 Task: For heading Use Arial with Light dark cornflower blue 2 colour & bold.  font size for heading22,  'Change the font style of data to'Comfortaa and font size to 14,  Change the alignment of both headline & data to Align left In the sheet  auditingDailySales_Analysis
Action: Mouse moved to (275, 141)
Screenshot: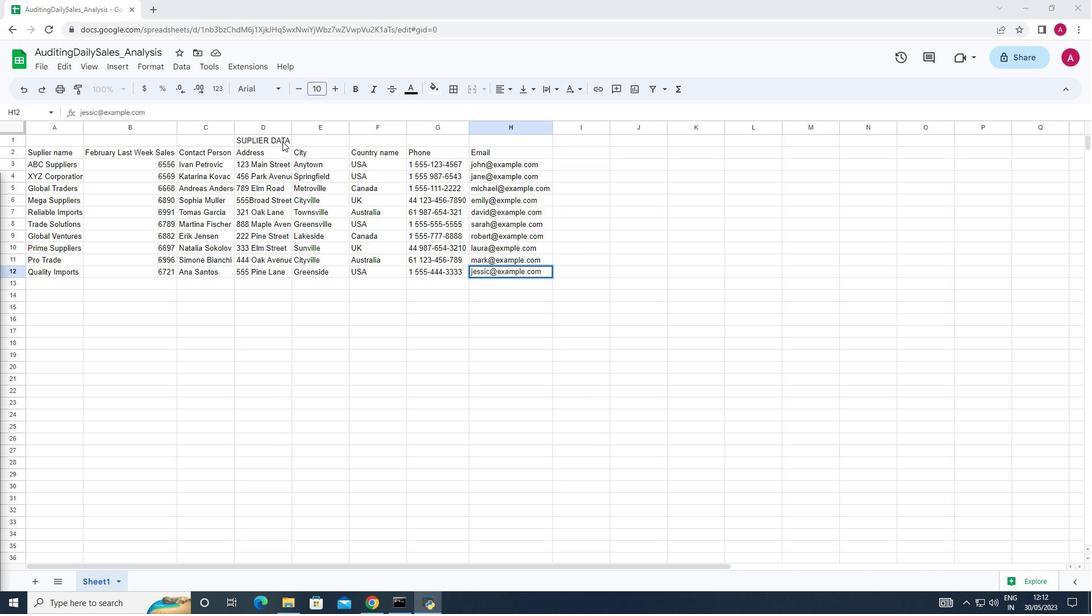 
Action: Mouse pressed left at (275, 141)
Screenshot: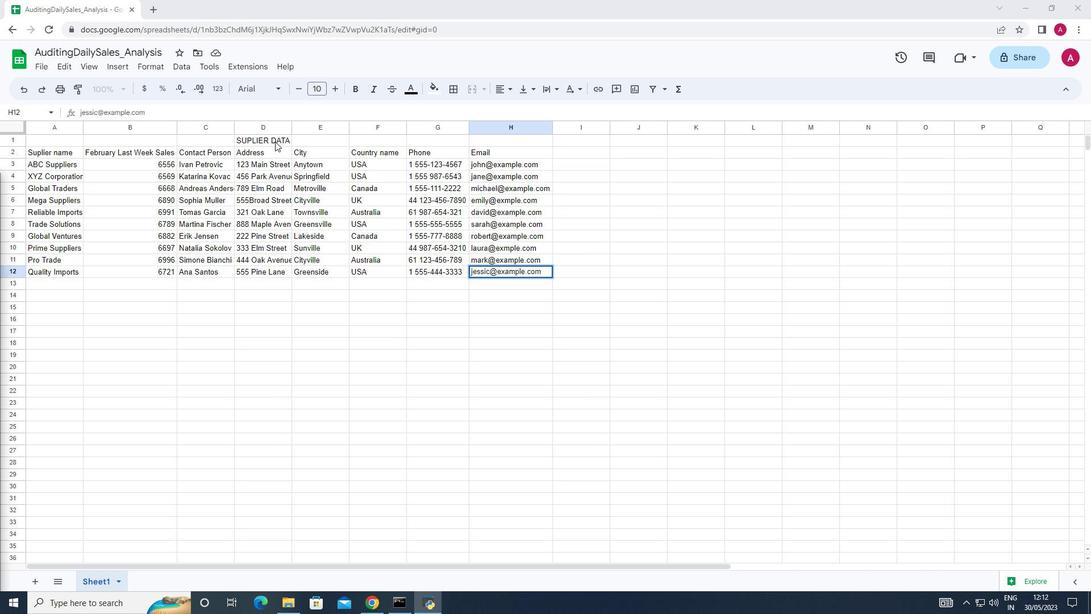 
Action: Mouse moved to (277, 85)
Screenshot: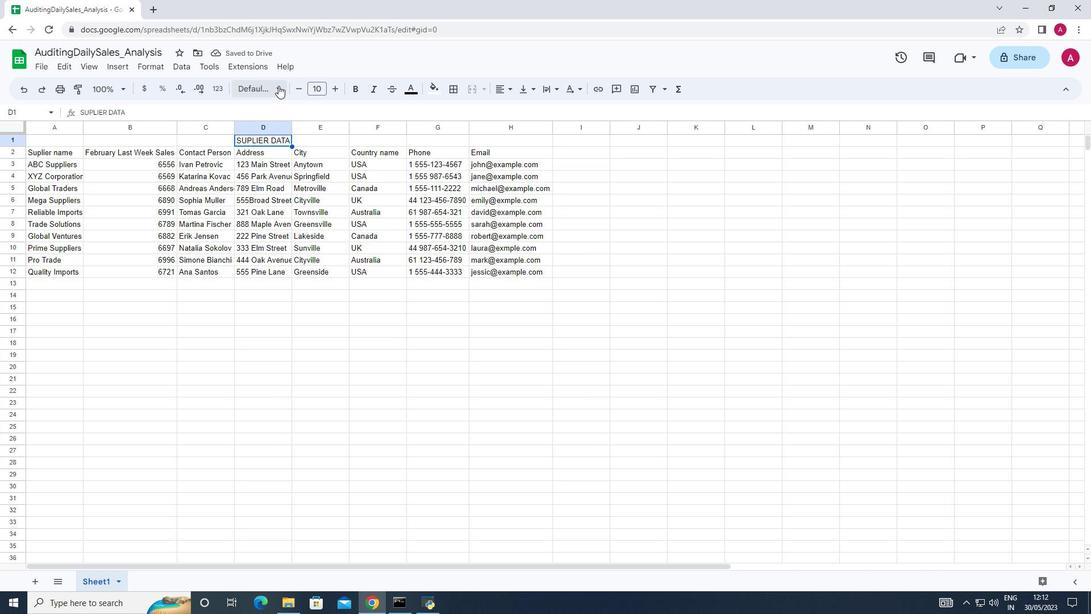 
Action: Mouse pressed left at (277, 85)
Screenshot: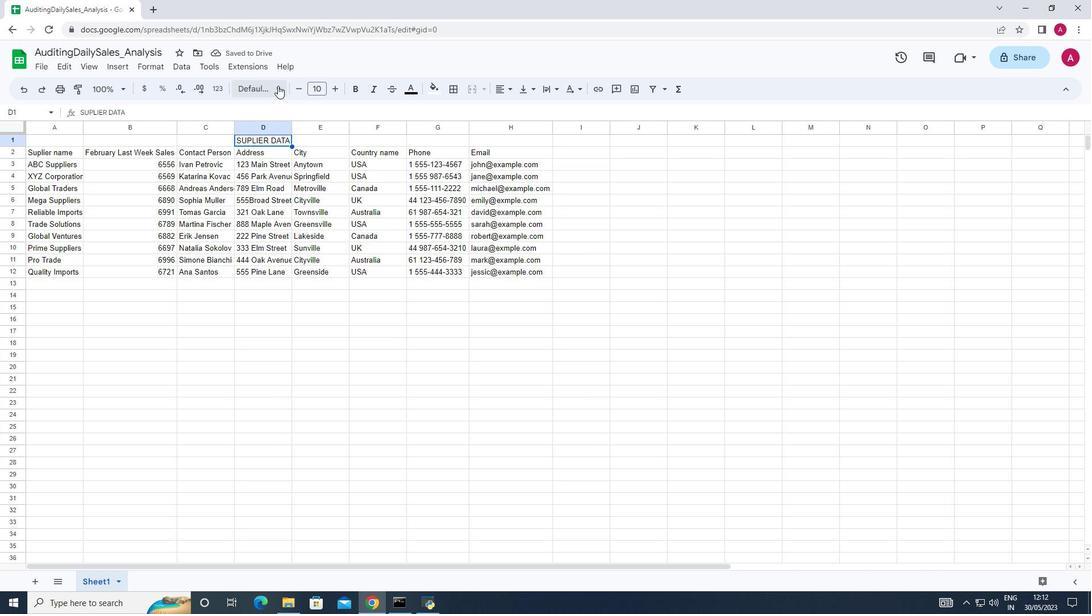 
Action: Mouse moved to (265, 299)
Screenshot: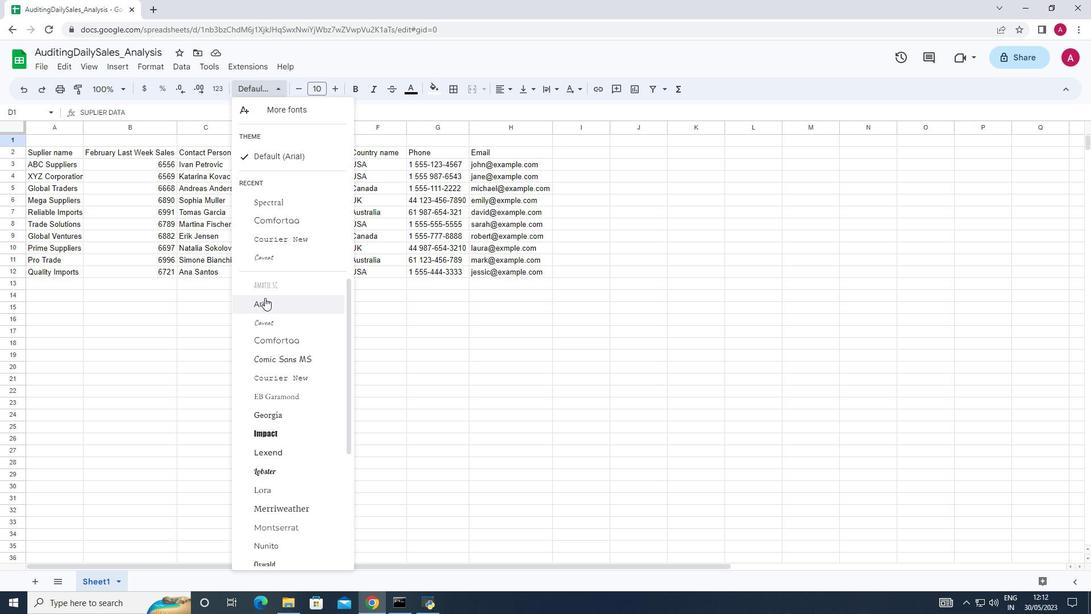 
Action: Mouse pressed left at (265, 299)
Screenshot: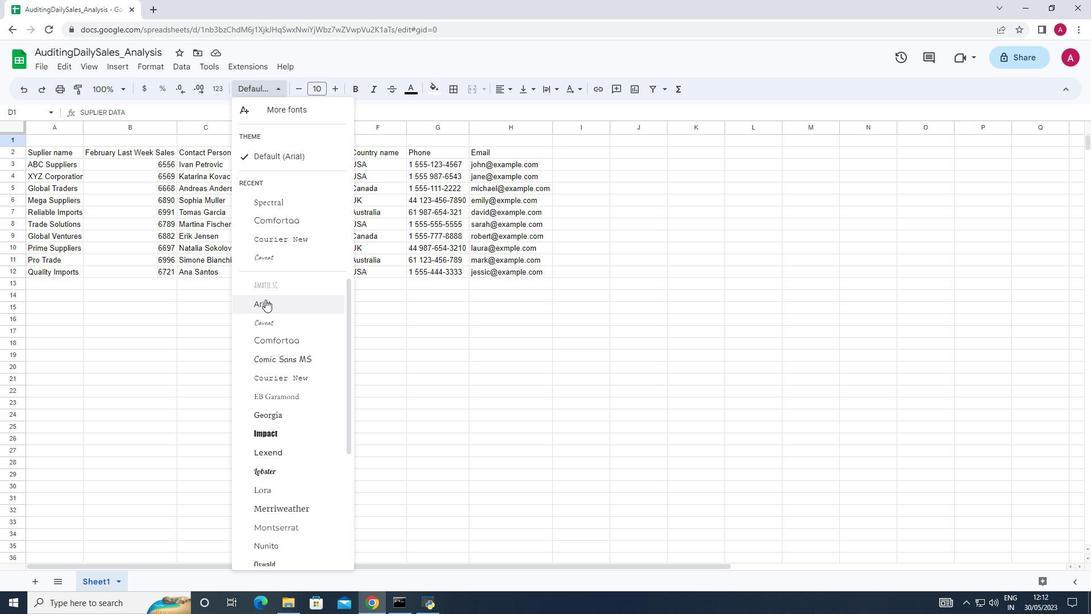 
Action: Mouse moved to (437, 88)
Screenshot: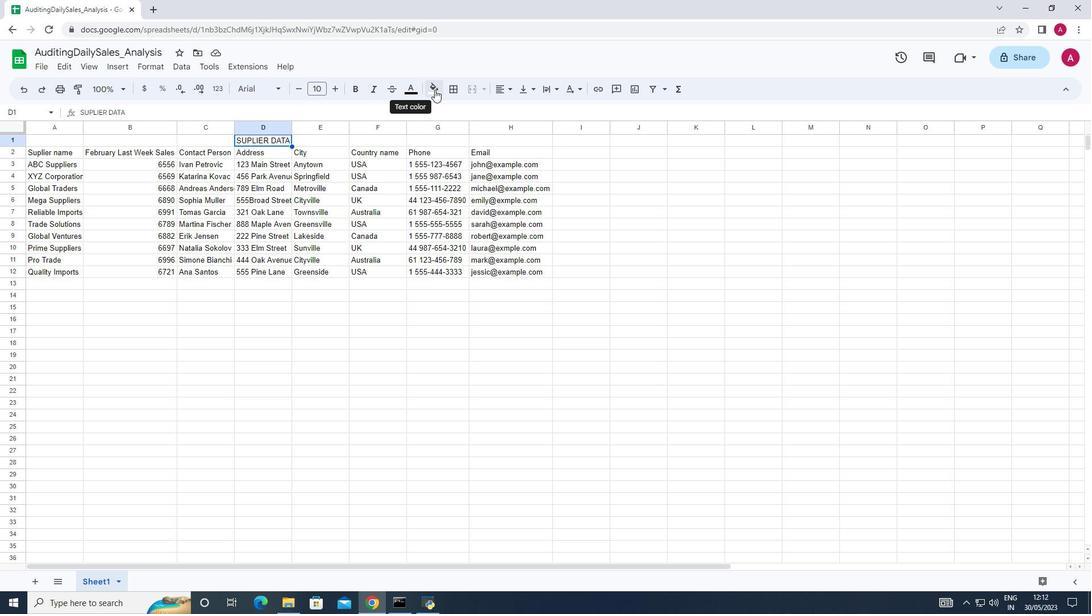 
Action: Mouse pressed left at (437, 88)
Screenshot: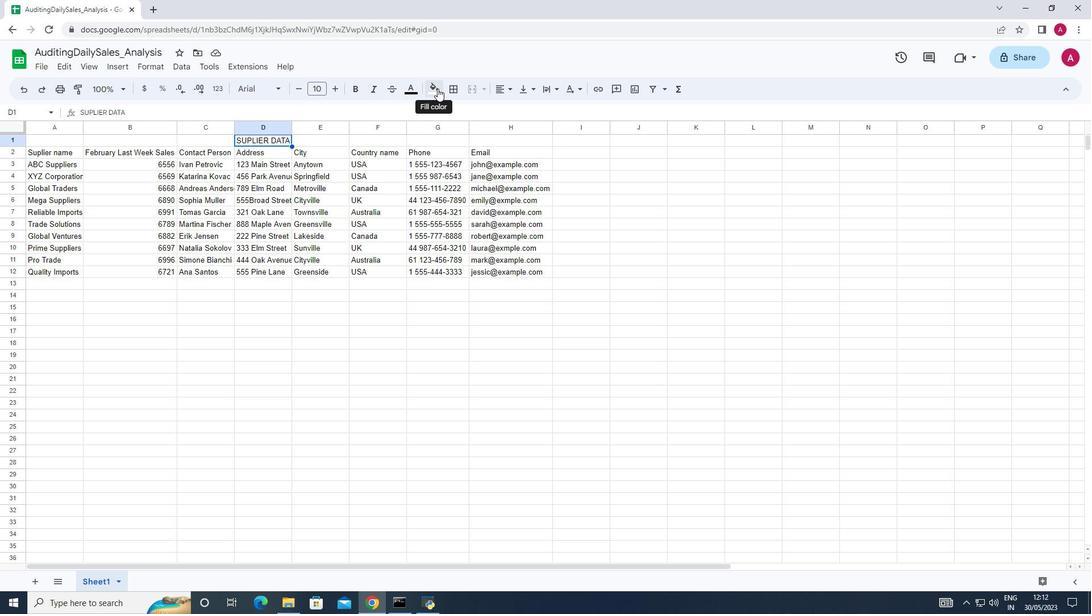 
Action: Mouse moved to (512, 202)
Screenshot: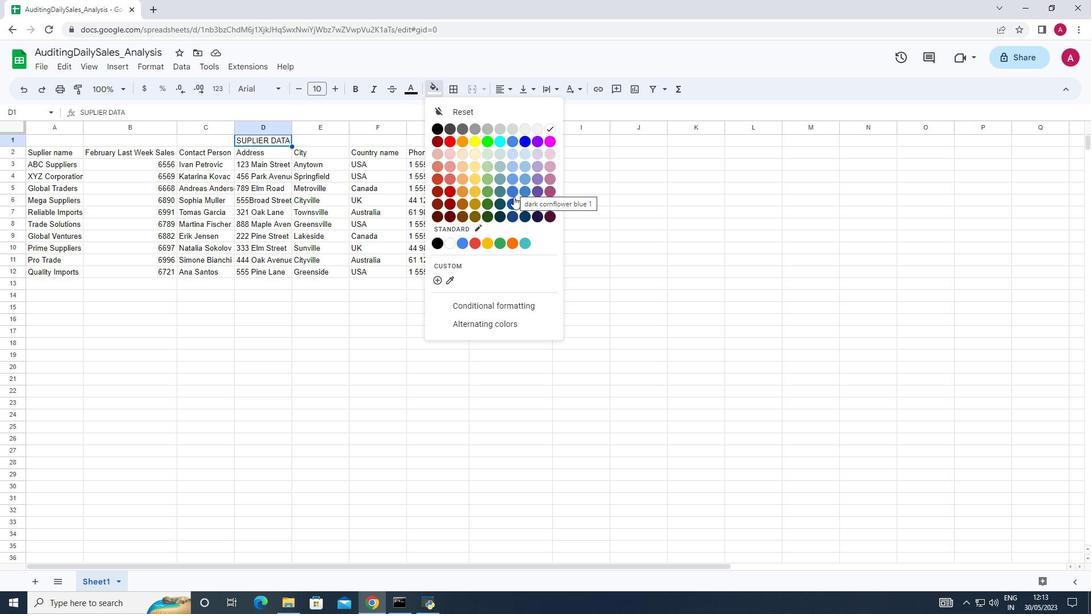 
Action: Mouse pressed left at (512, 202)
Screenshot: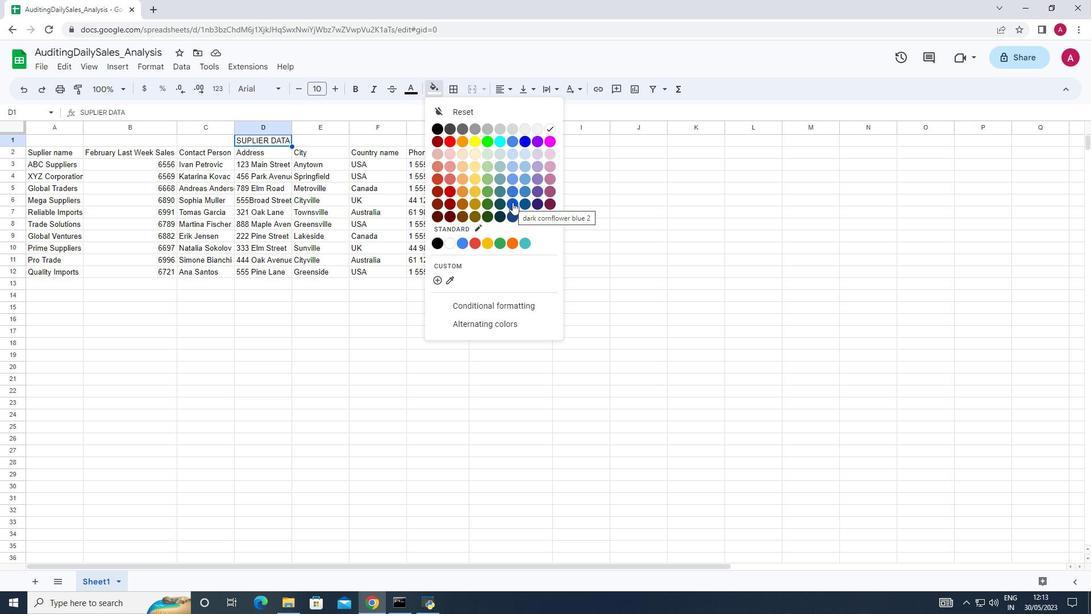 
Action: Mouse moved to (356, 89)
Screenshot: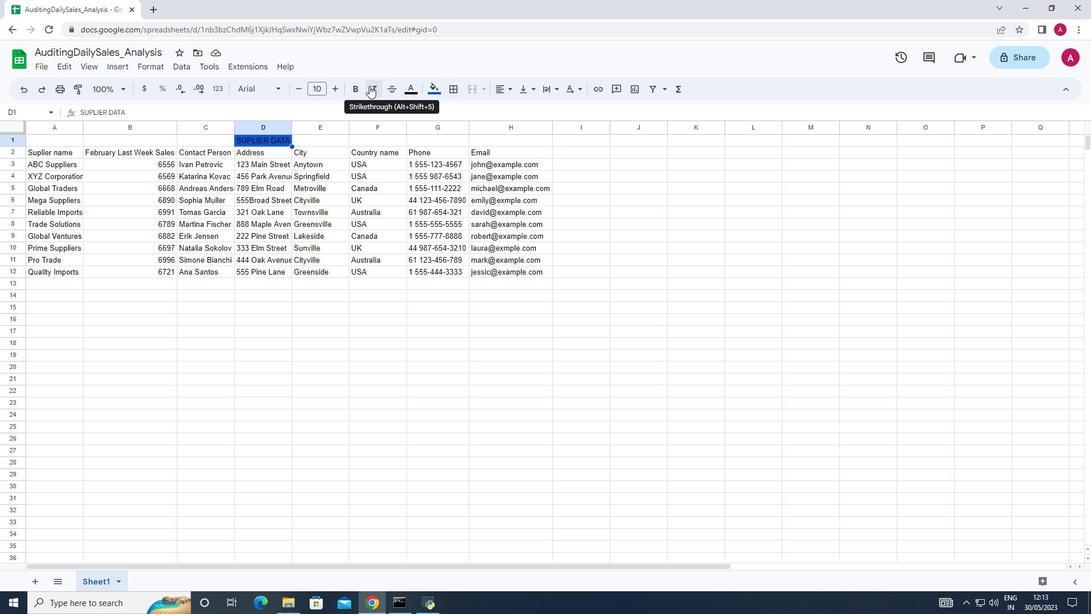 
Action: Mouse pressed left at (356, 89)
Screenshot: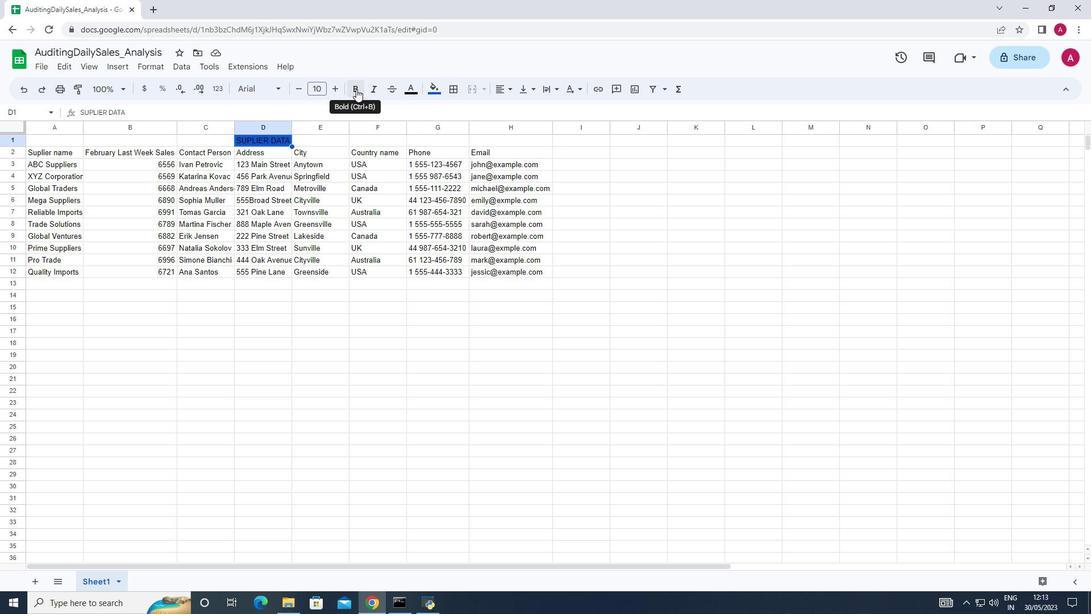 
Action: Mouse moved to (332, 86)
Screenshot: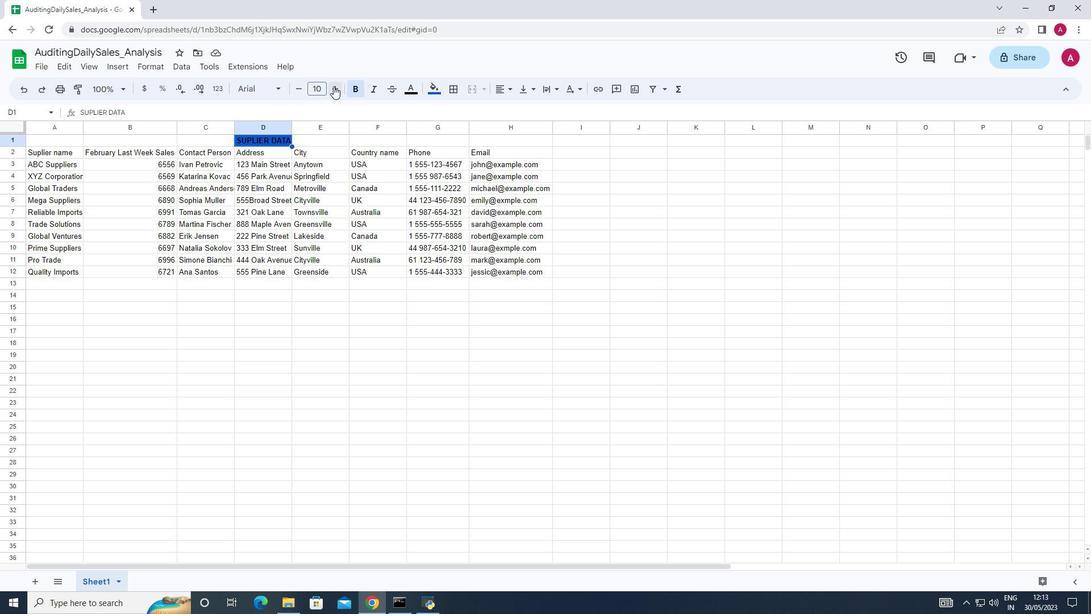 
Action: Mouse pressed left at (332, 86)
Screenshot: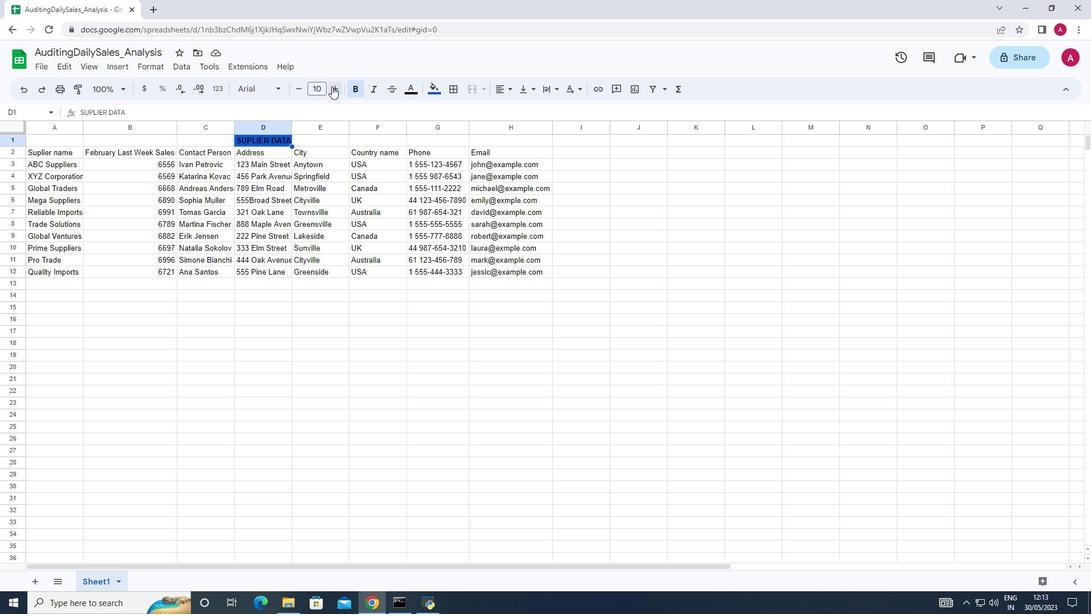 
Action: Mouse pressed left at (332, 86)
Screenshot: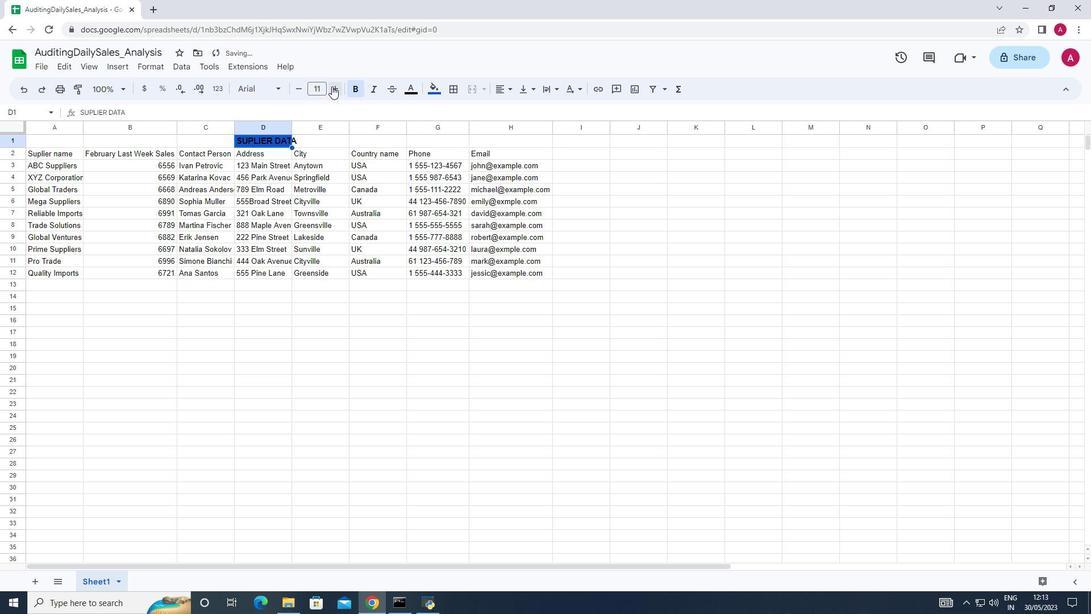
Action: Mouse pressed left at (332, 86)
Screenshot: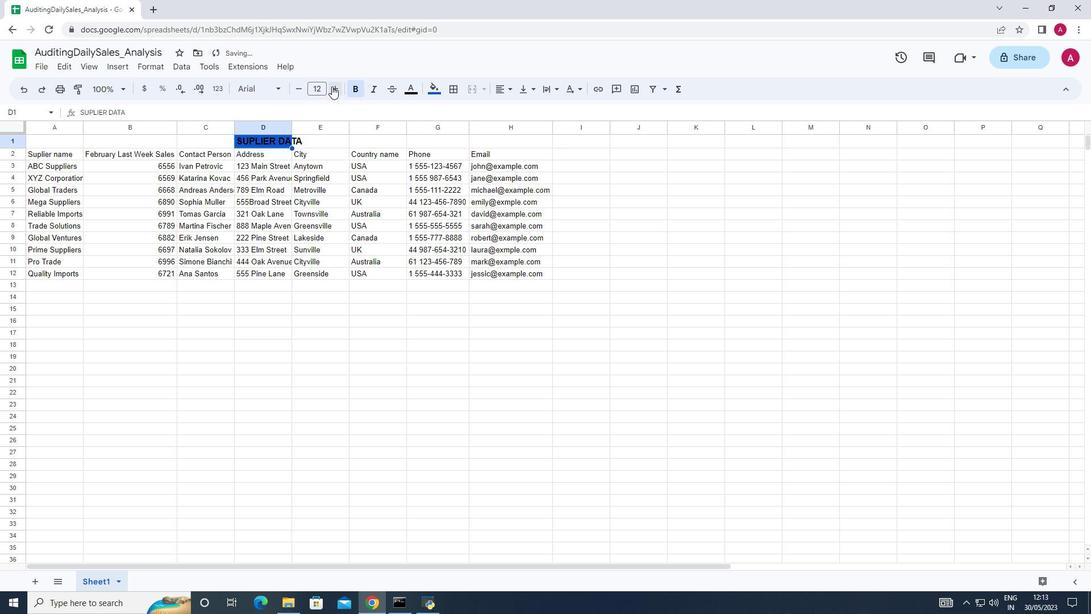 
Action: Mouse pressed left at (332, 86)
Screenshot: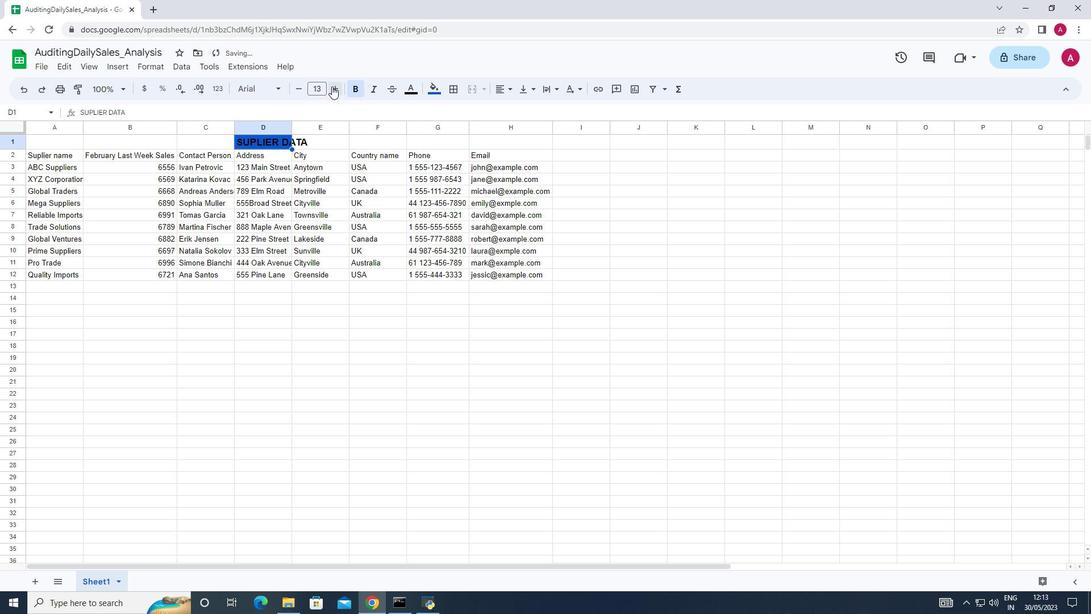 
Action: Mouse pressed left at (332, 86)
Screenshot: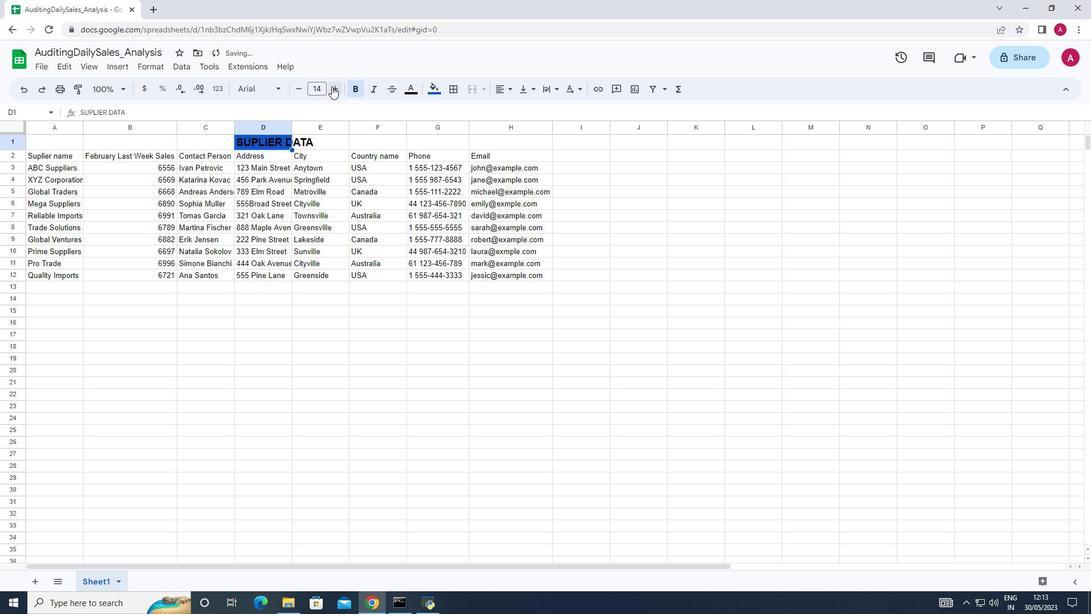 
Action: Mouse pressed left at (332, 86)
Screenshot: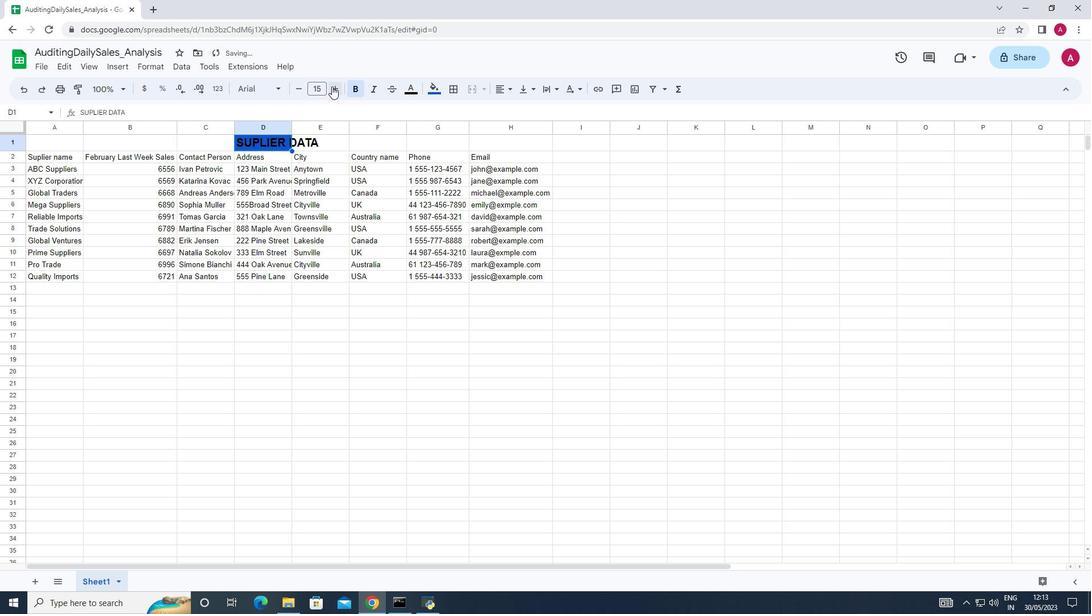 
Action: Mouse pressed left at (332, 86)
Screenshot: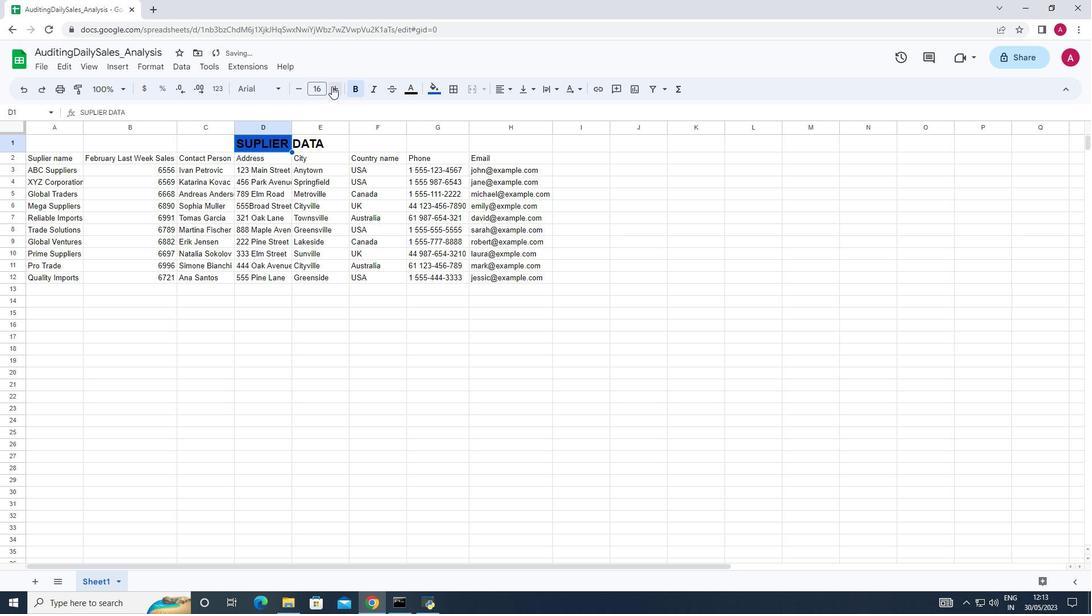 
Action: Mouse pressed left at (332, 86)
Screenshot: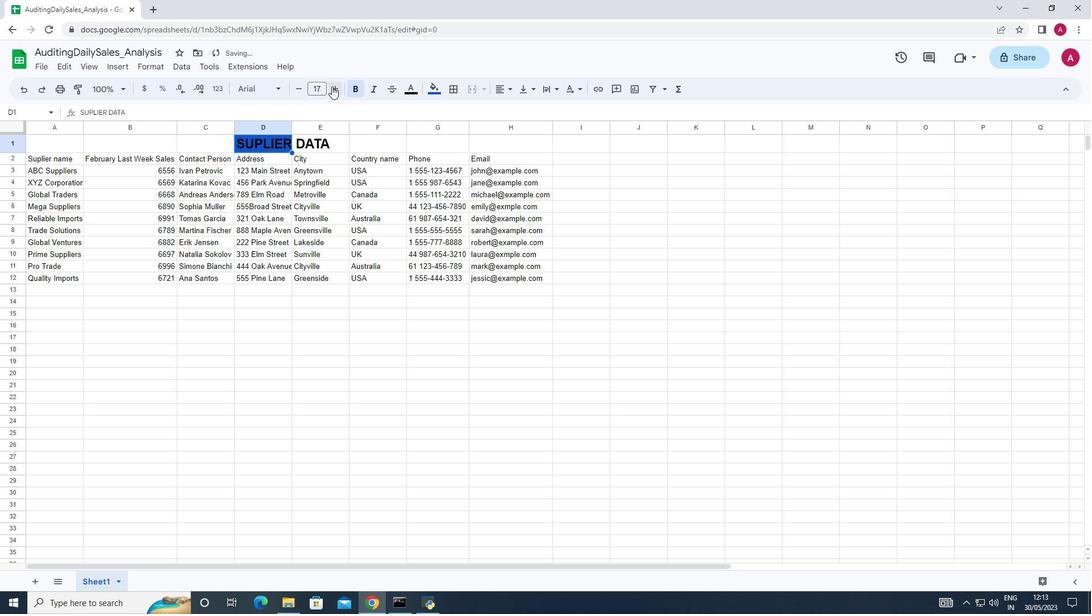 
Action: Mouse pressed left at (332, 86)
Screenshot: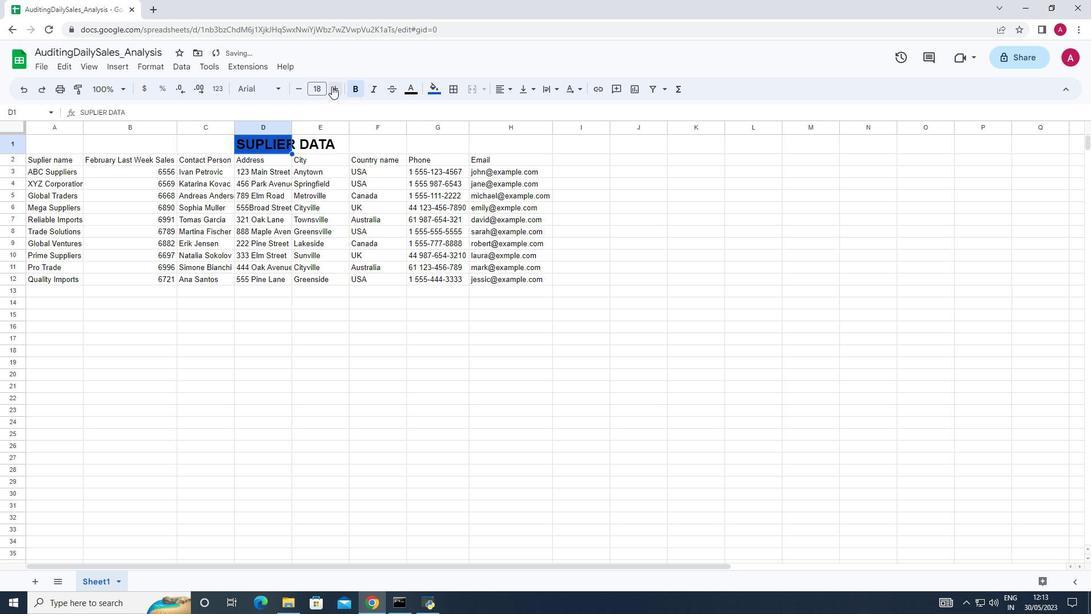 
Action: Mouse pressed left at (332, 86)
Screenshot: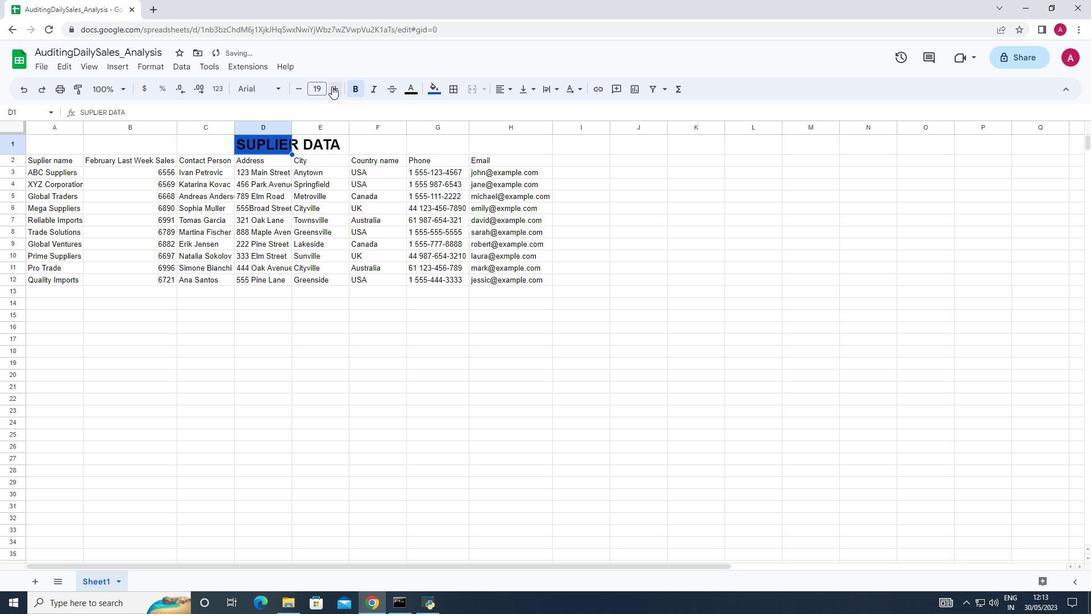 
Action: Mouse pressed left at (332, 86)
Screenshot: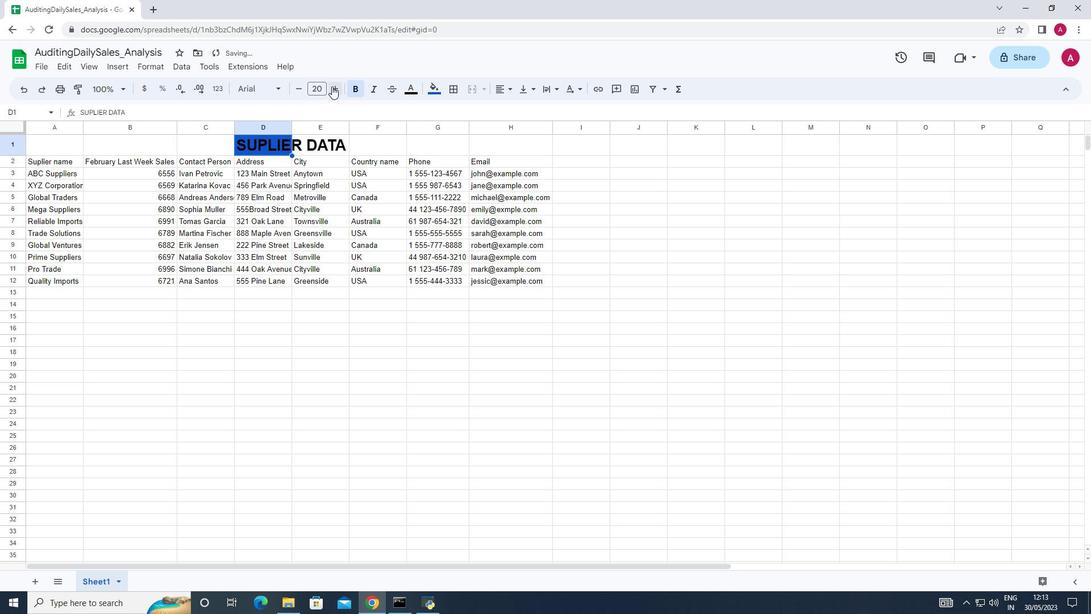
Action: Mouse pressed left at (332, 86)
Screenshot: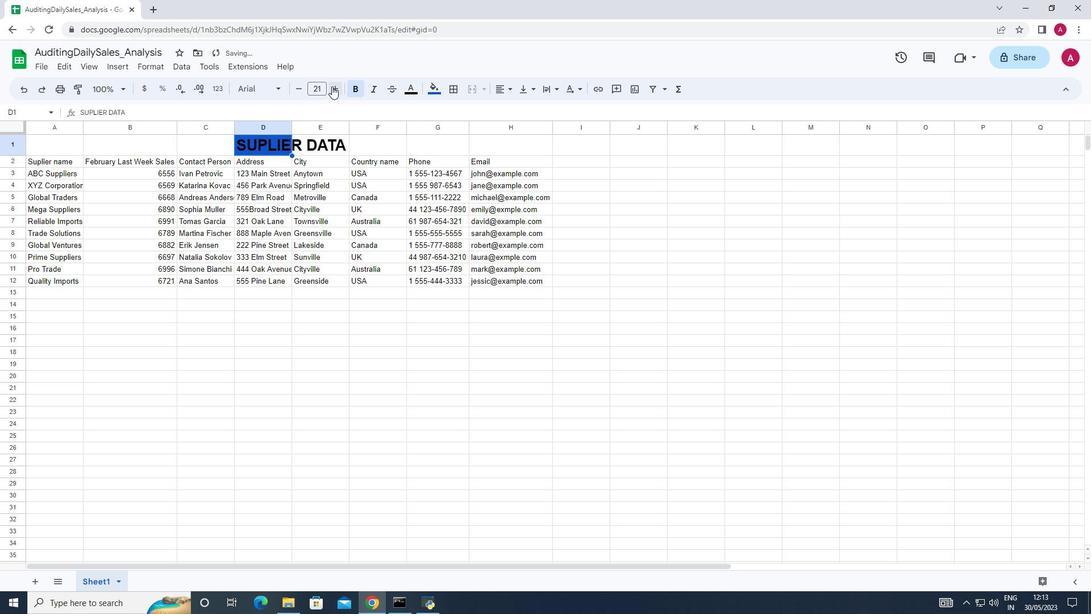 
Action: Mouse moved to (293, 124)
Screenshot: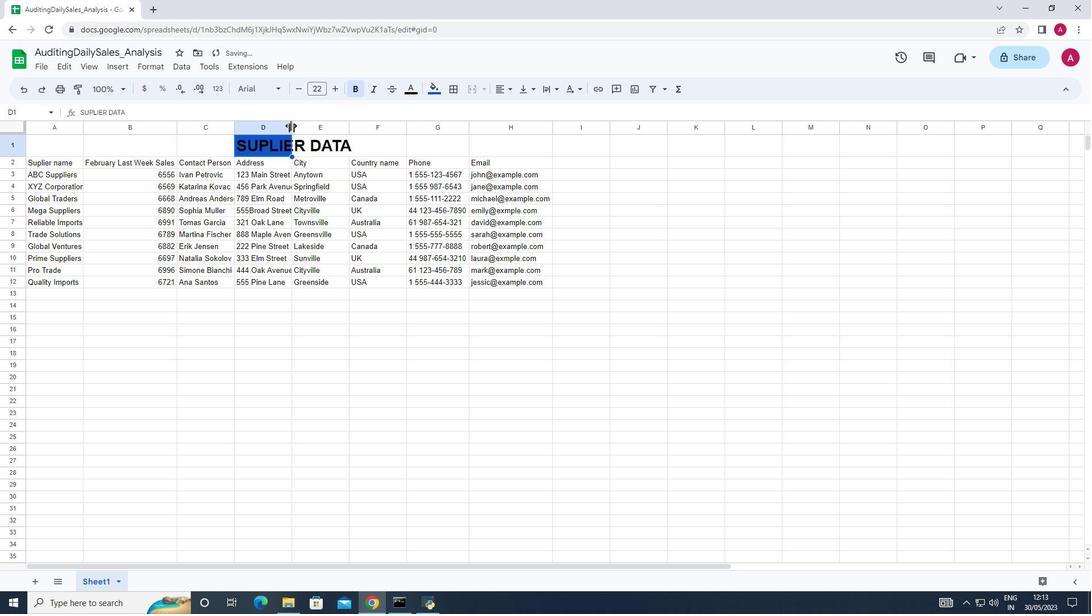 
Action: Mouse pressed left at (293, 124)
Screenshot: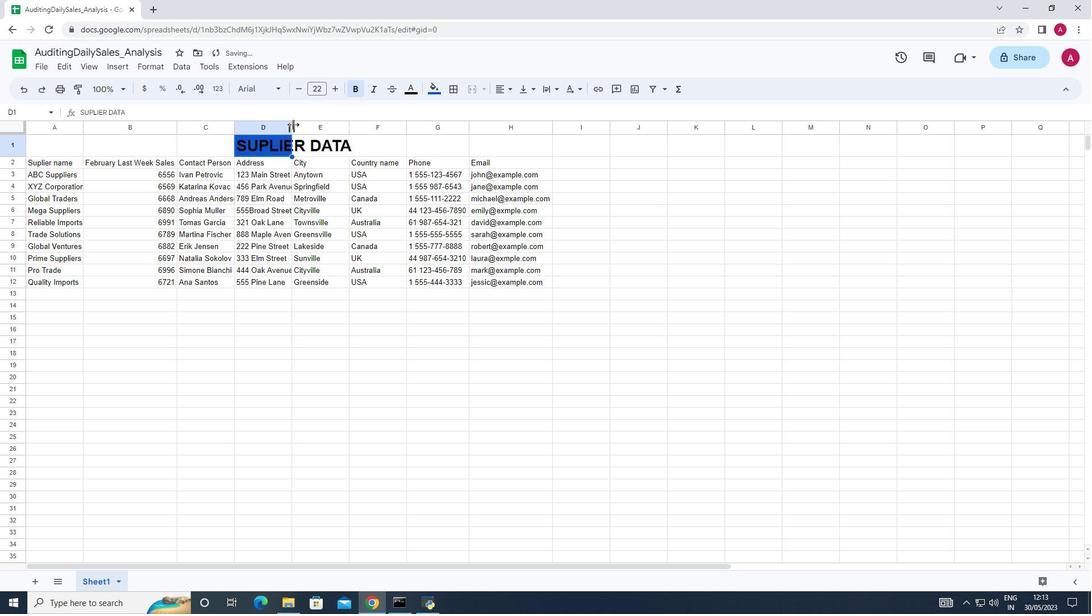 
Action: Mouse pressed left at (293, 124)
Screenshot: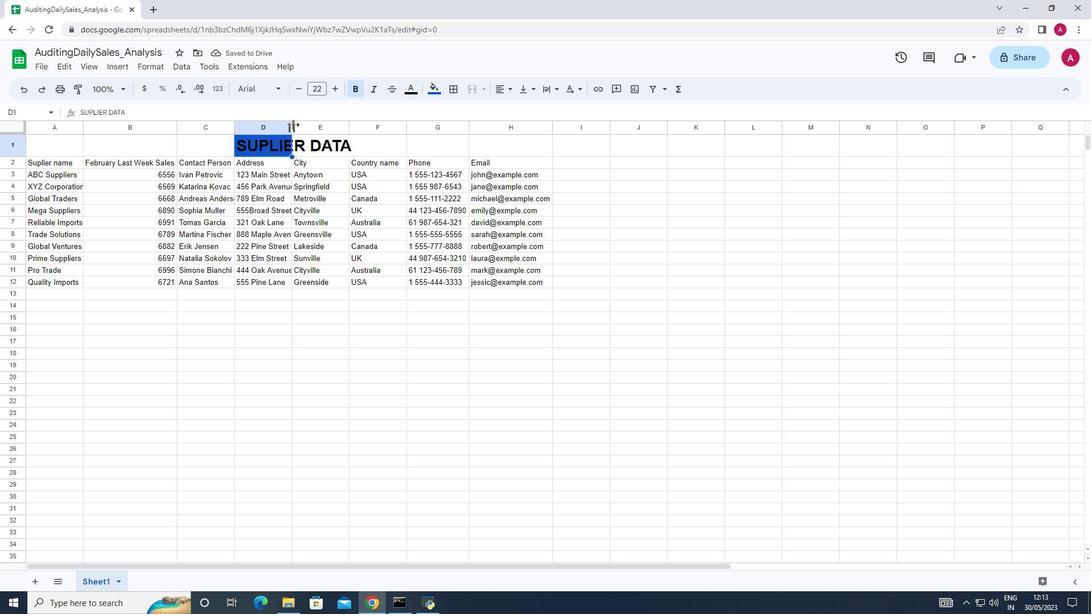
Action: Mouse moved to (283, 318)
Screenshot: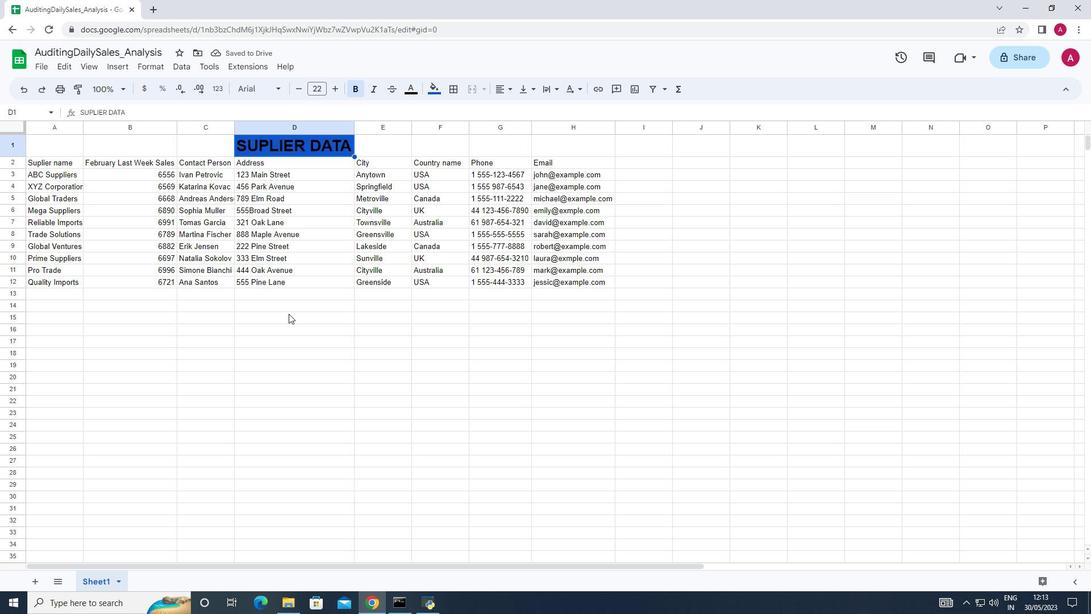 
Action: Mouse pressed left at (283, 318)
Screenshot: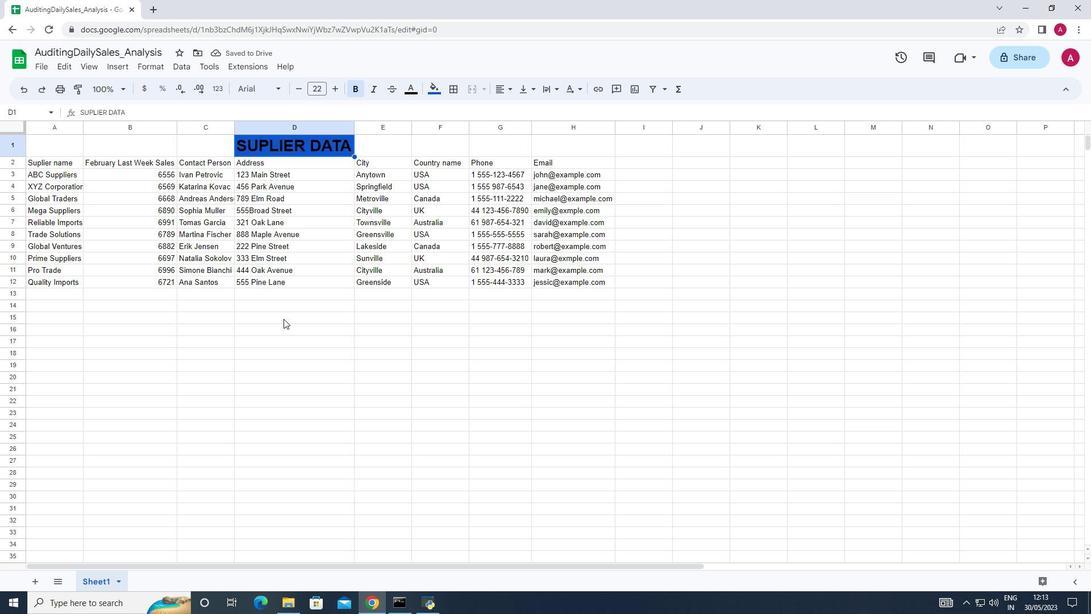 
Action: Mouse moved to (35, 160)
Screenshot: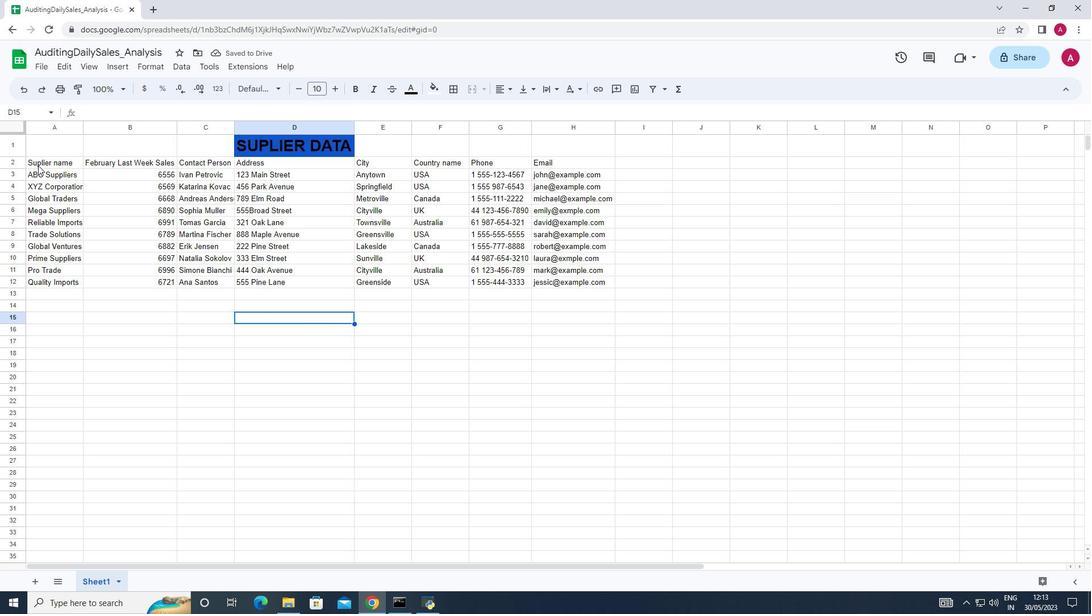 
Action: Mouse pressed left at (35, 160)
Screenshot: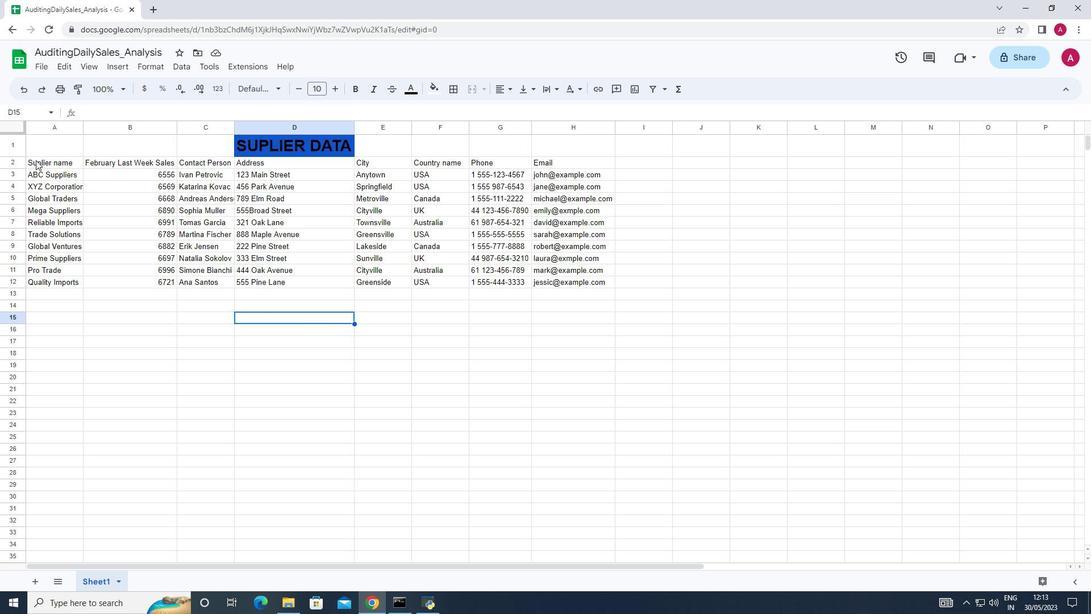 
Action: Mouse moved to (279, 87)
Screenshot: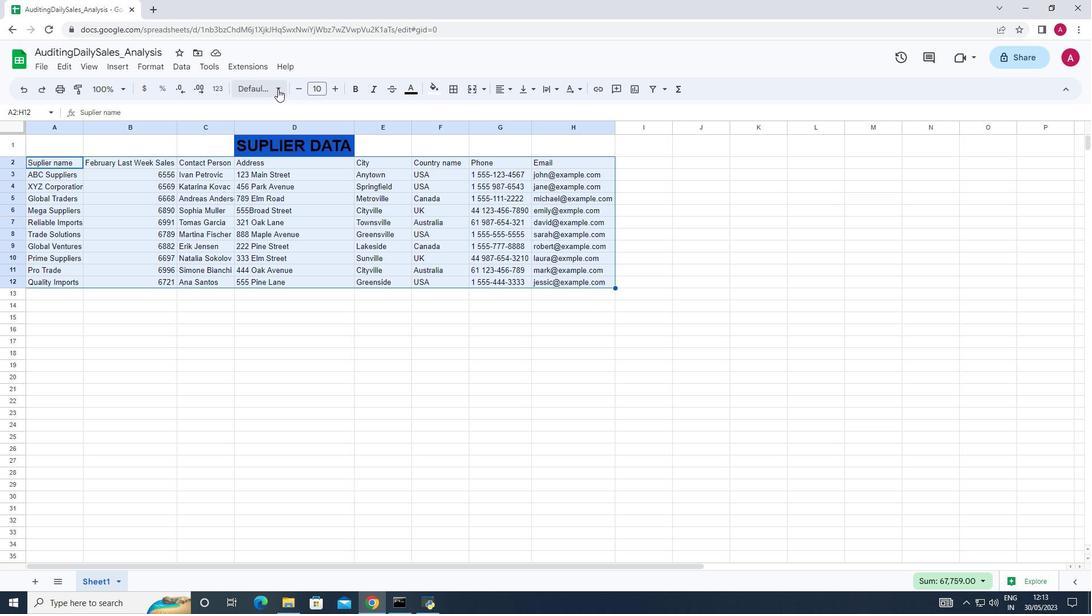 
Action: Mouse pressed left at (279, 87)
Screenshot: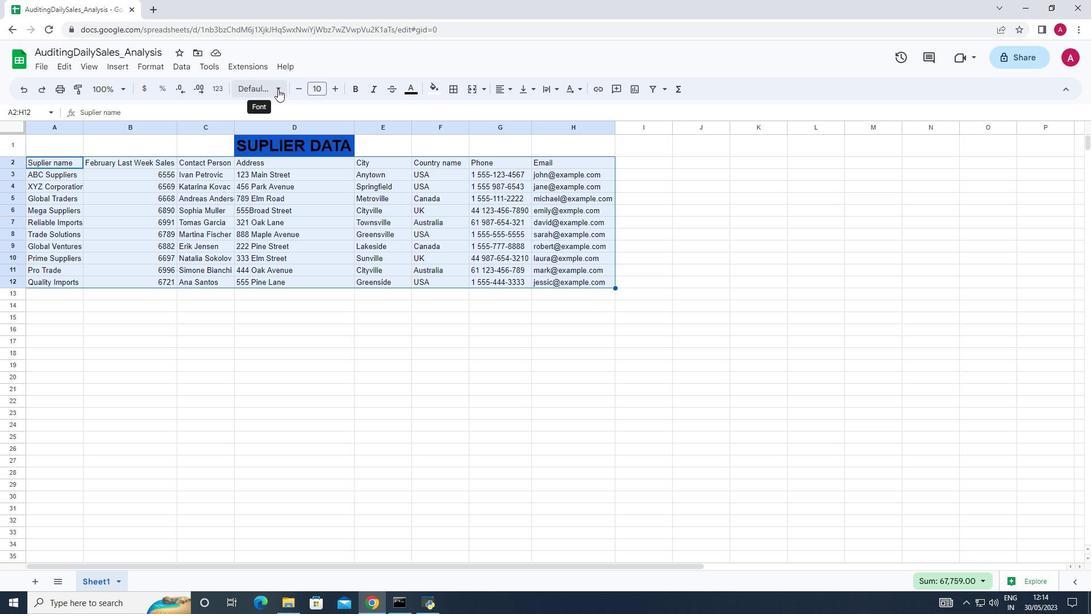 
Action: Mouse moved to (285, 241)
Screenshot: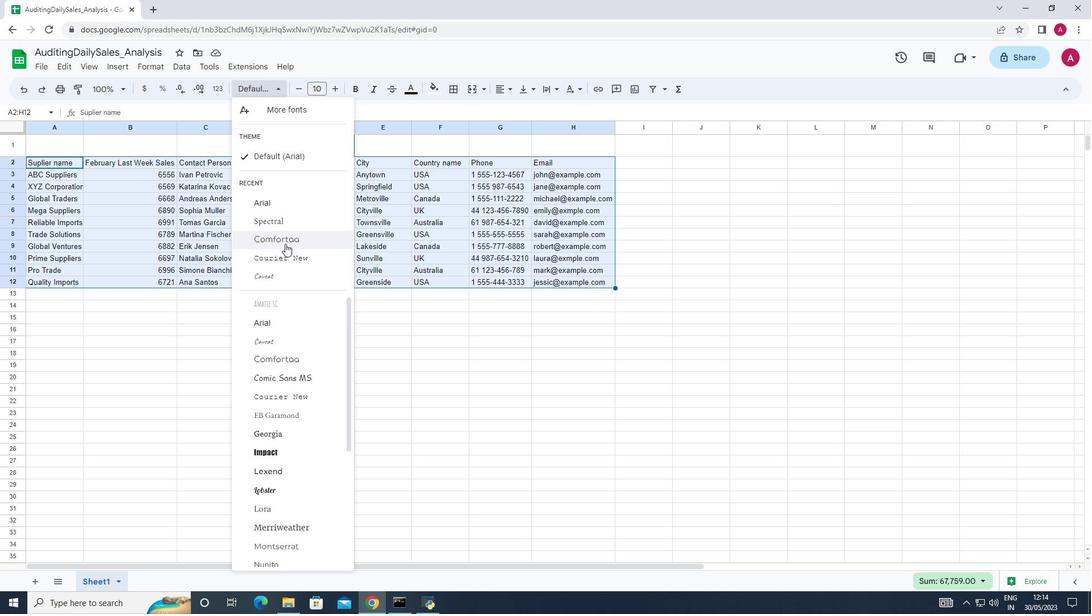 
Action: Mouse pressed left at (285, 241)
Screenshot: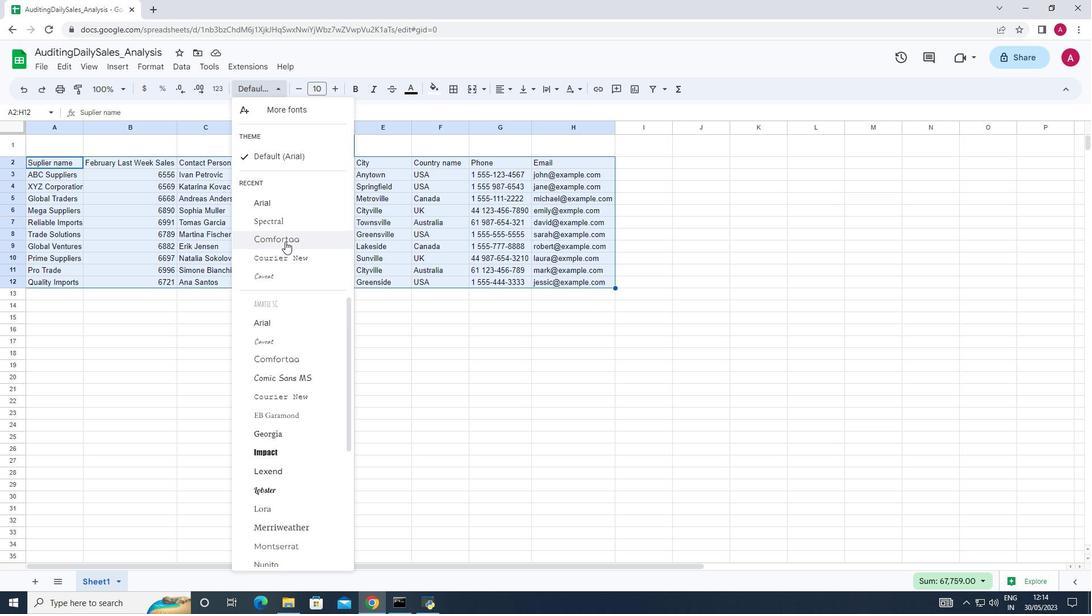 
Action: Mouse moved to (334, 85)
Screenshot: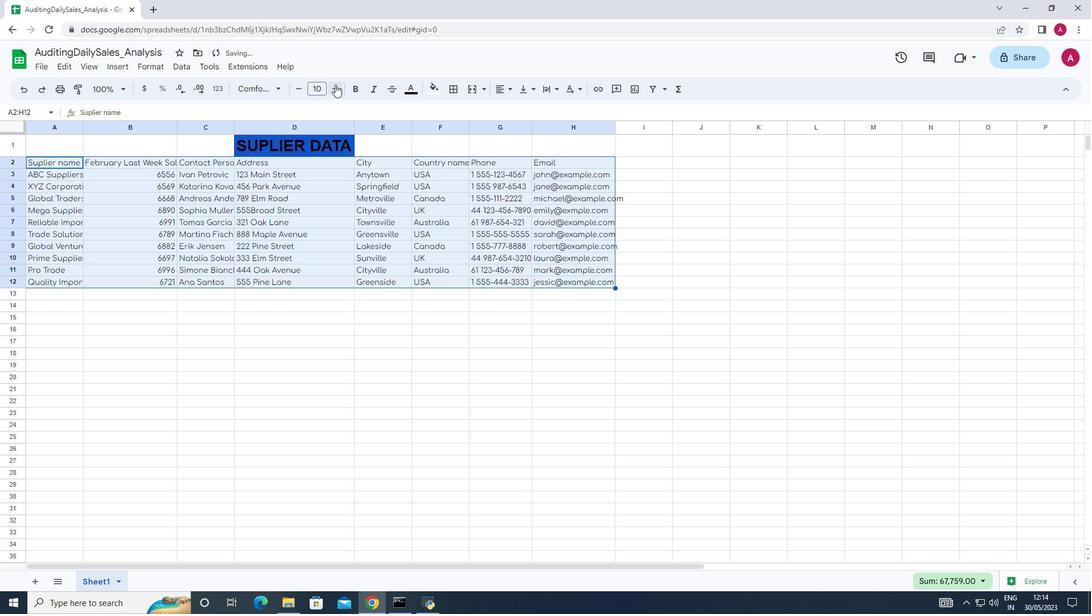
Action: Mouse pressed left at (334, 85)
Screenshot: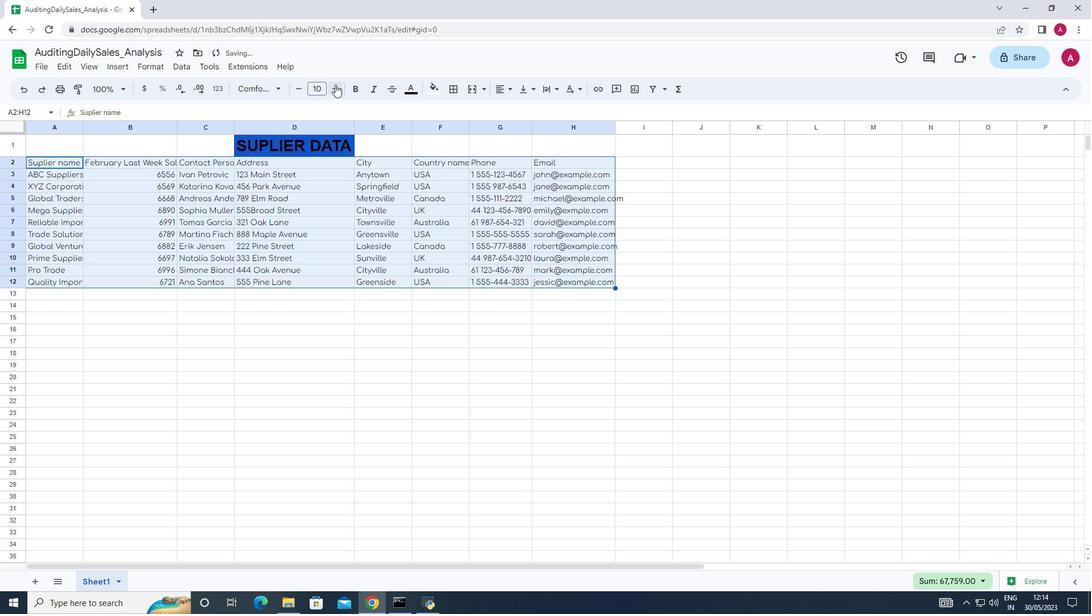 
Action: Mouse pressed left at (334, 85)
Screenshot: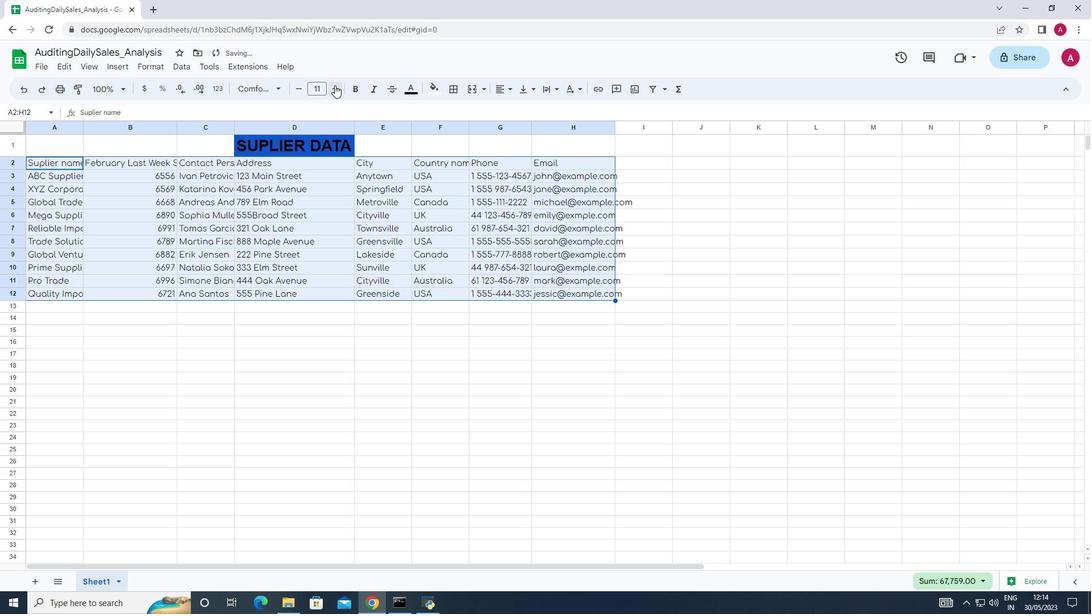
Action: Mouse pressed left at (334, 85)
Screenshot: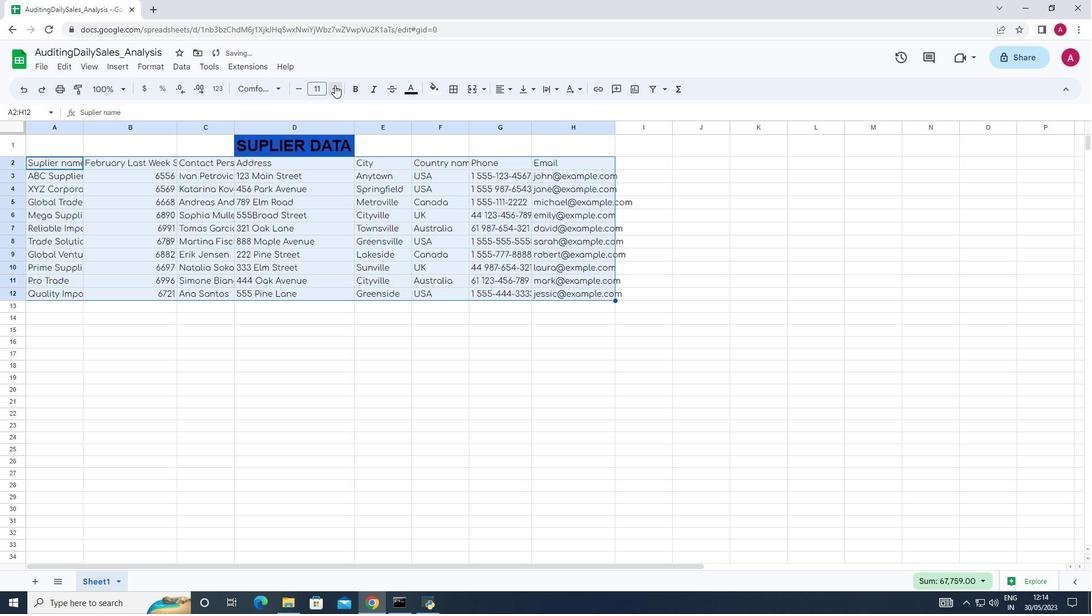 
Action: Mouse pressed left at (334, 85)
Screenshot: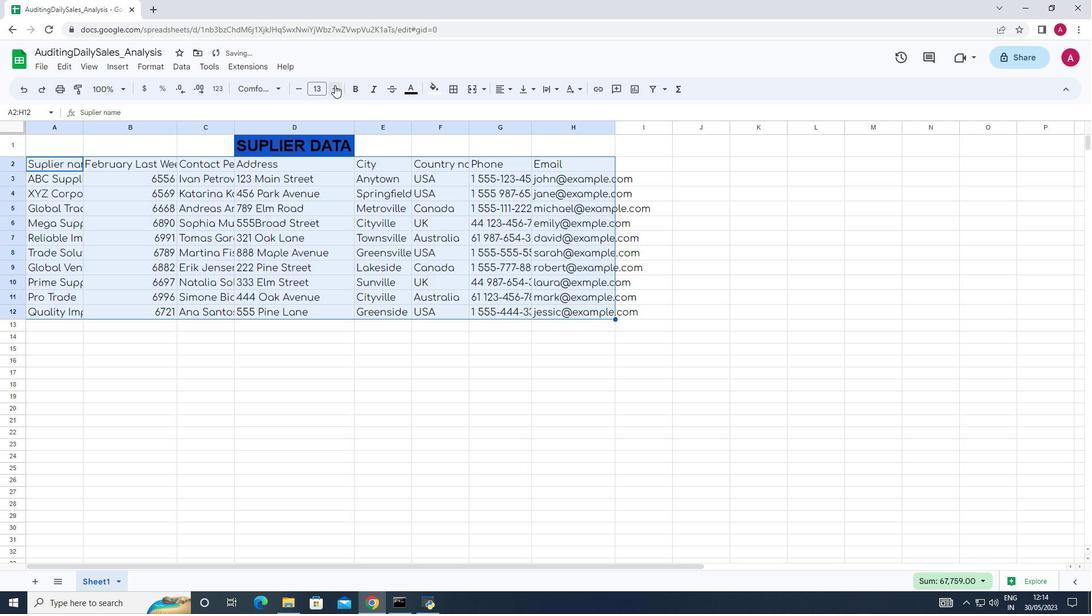 
Action: Mouse moved to (139, 64)
Screenshot: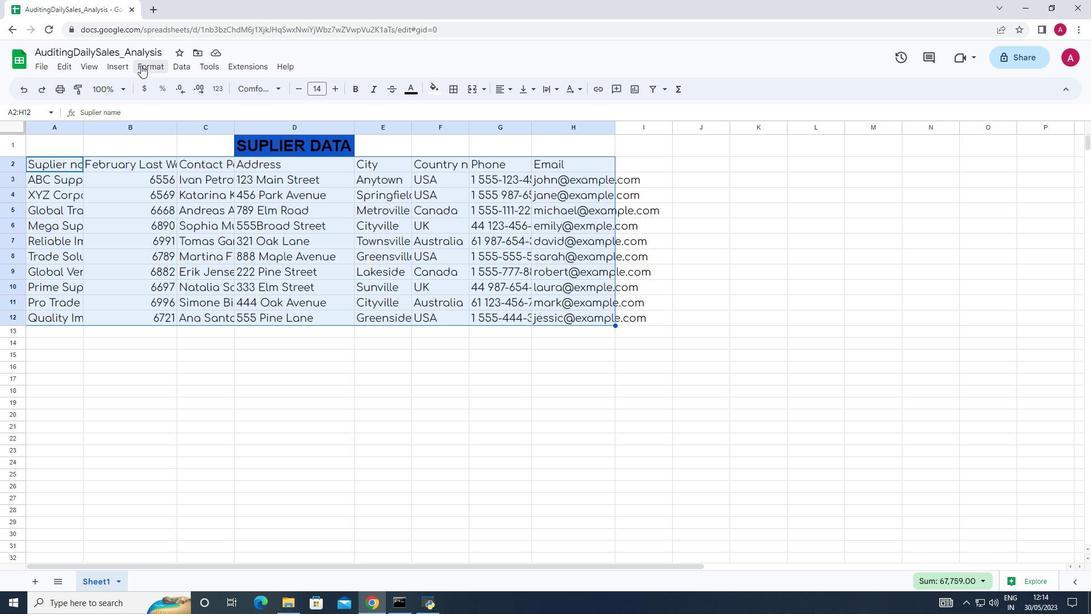 
Action: Mouse pressed left at (139, 64)
Screenshot: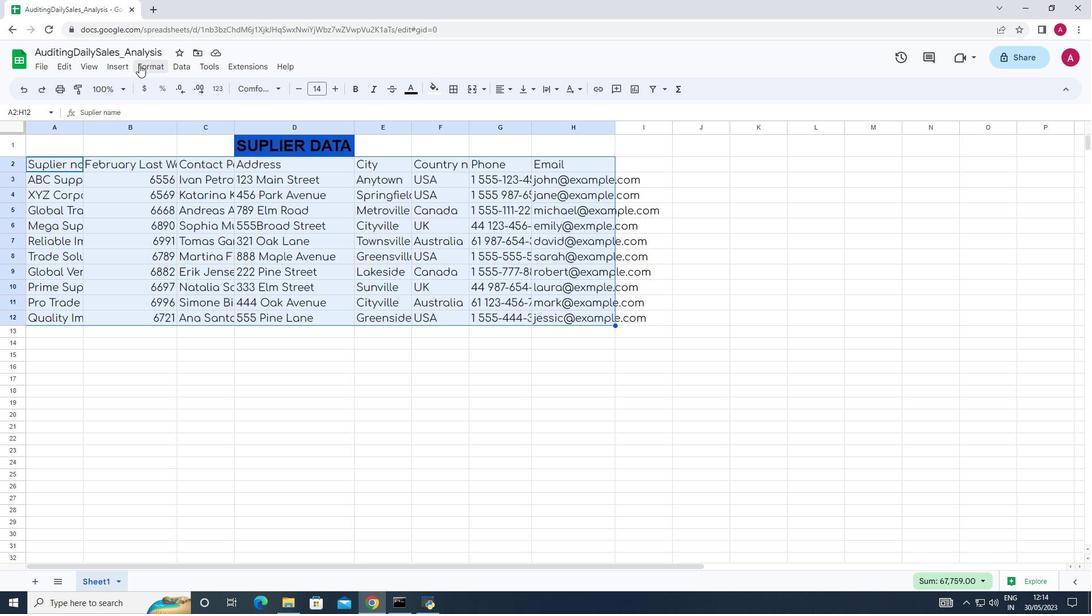 
Action: Mouse moved to (183, 144)
Screenshot: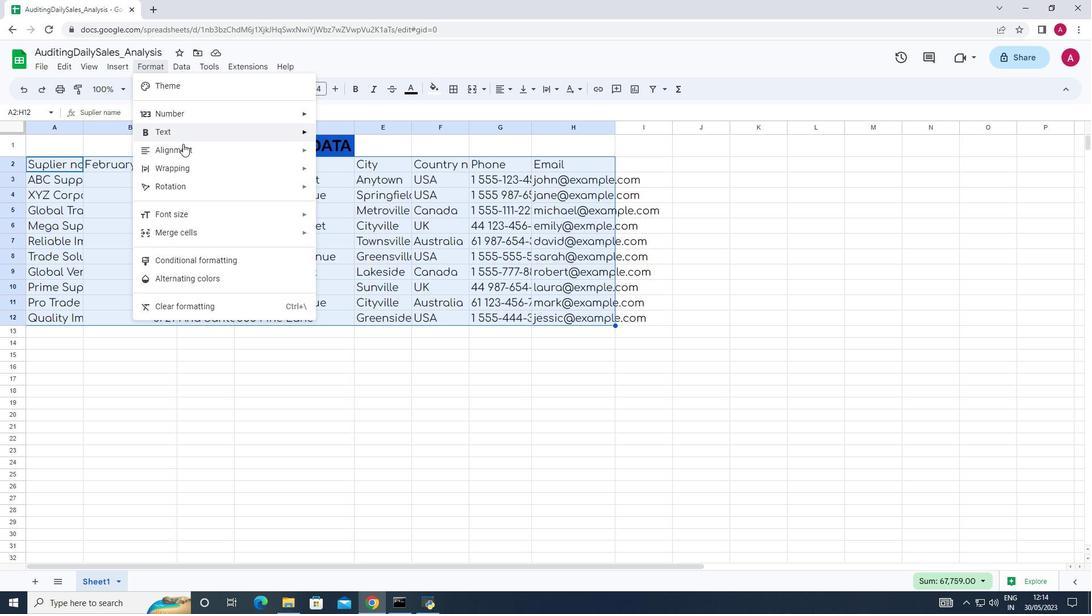 
Action: Mouse pressed left at (183, 144)
Screenshot: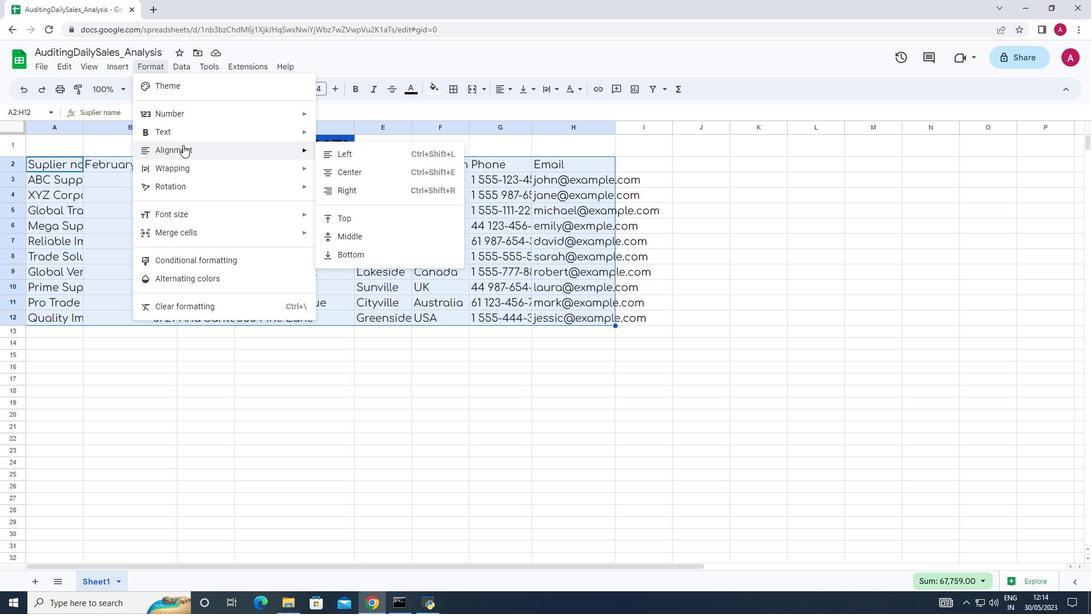 
Action: Mouse moved to (363, 154)
Screenshot: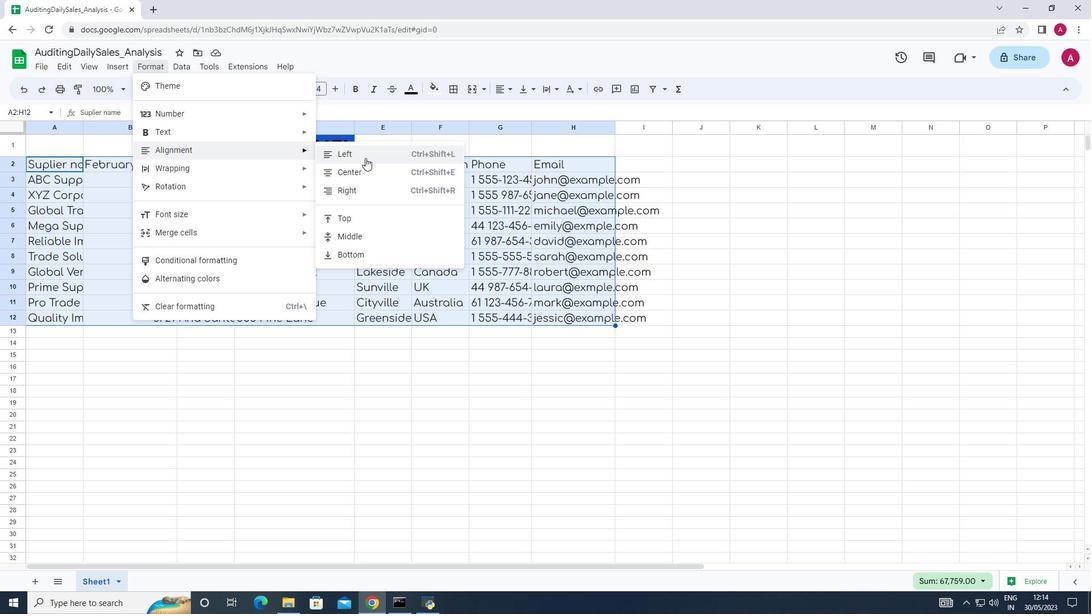 
Action: Mouse pressed left at (363, 154)
Screenshot: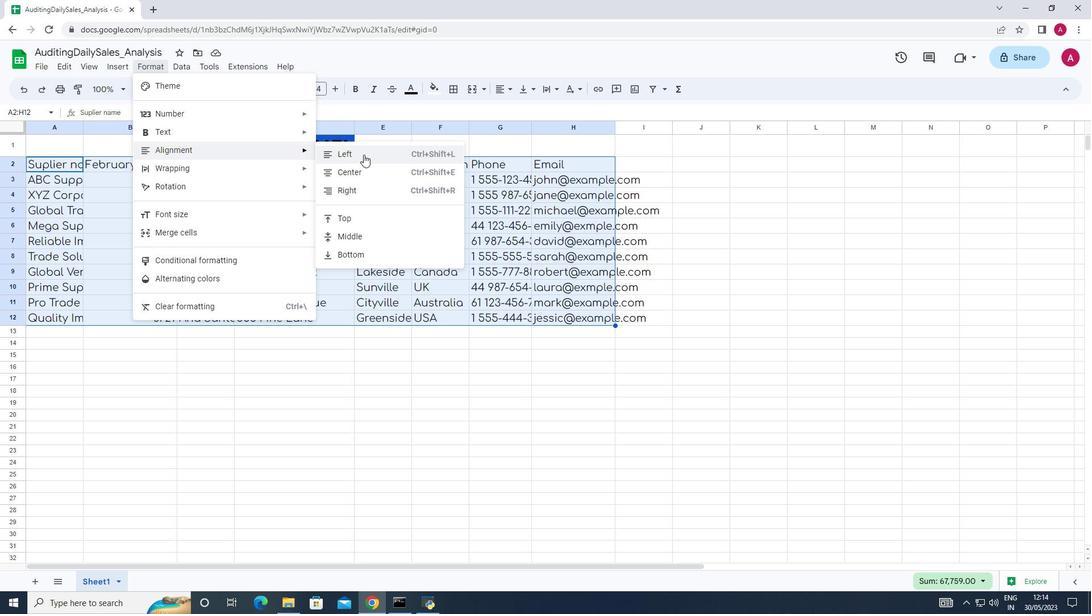 
Action: Mouse moved to (681, 208)
Screenshot: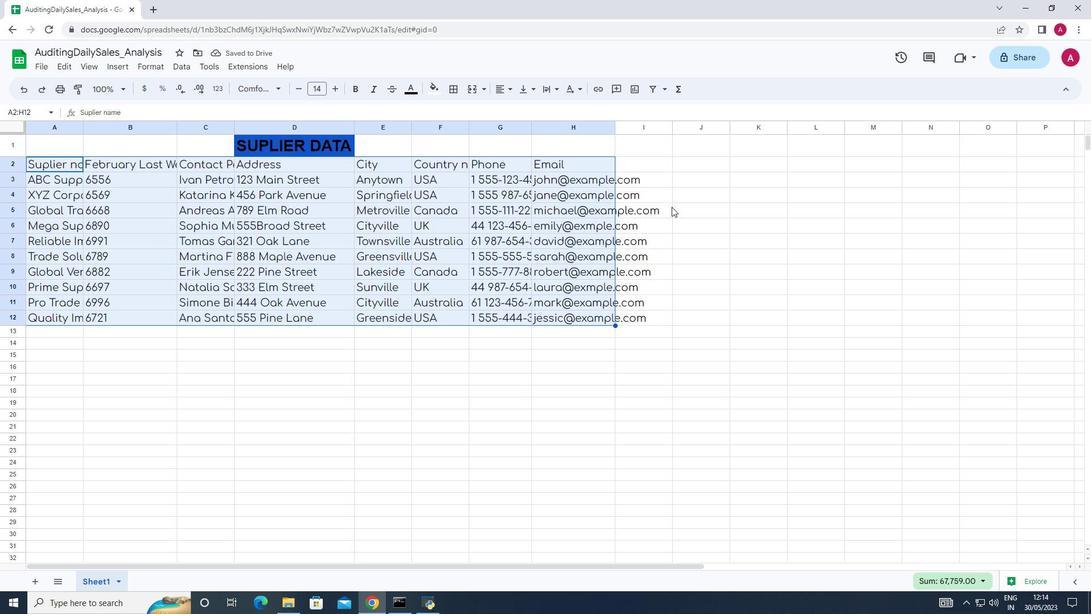 
Action: Mouse pressed left at (681, 208)
Screenshot: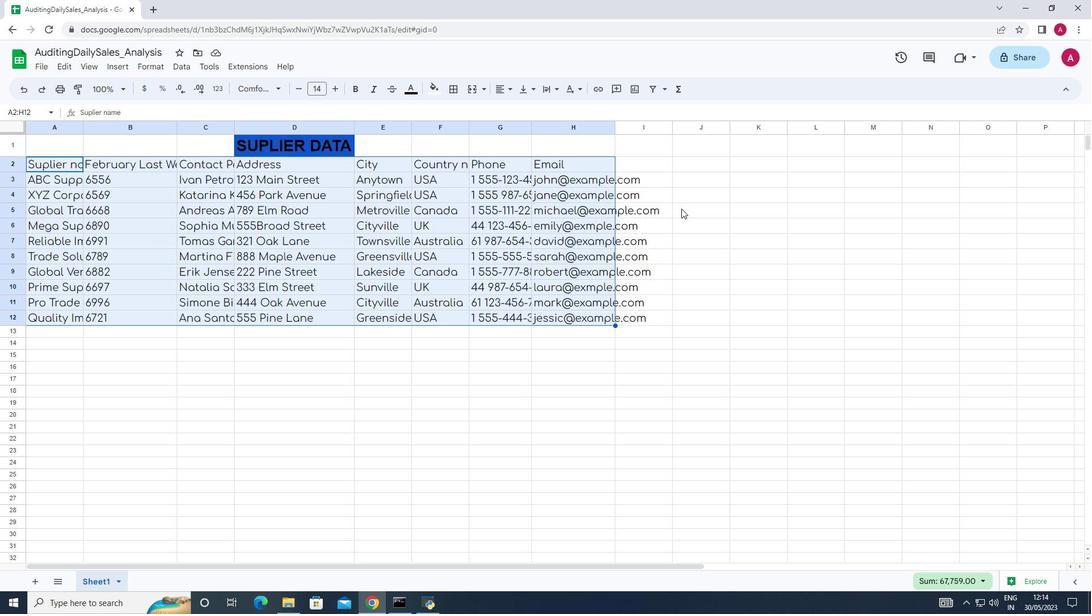 
Action: Mouse moved to (615, 125)
Screenshot: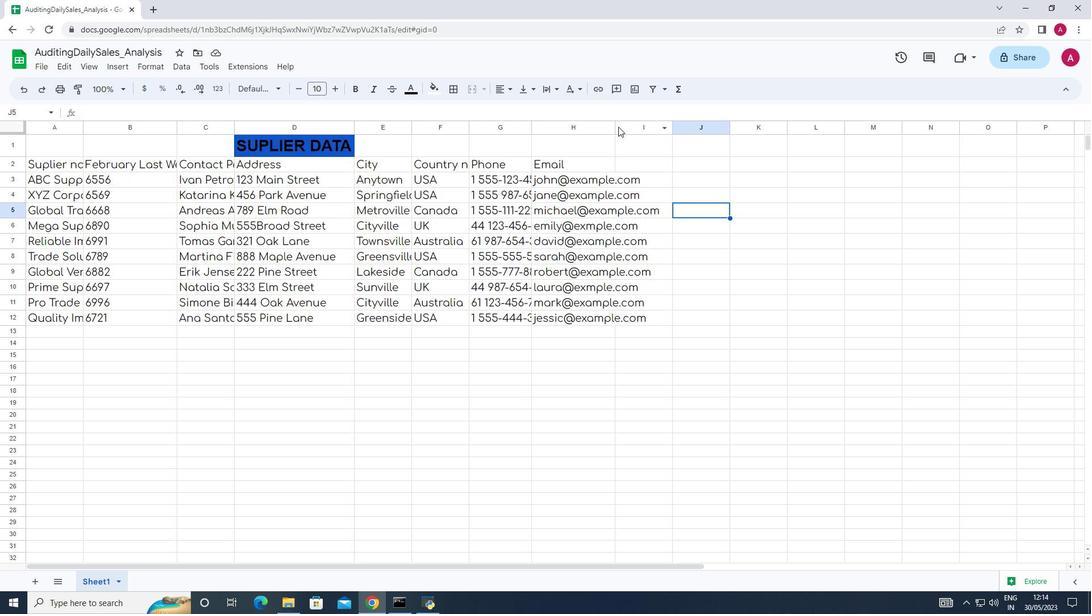 
Action: Mouse pressed left at (615, 125)
Screenshot: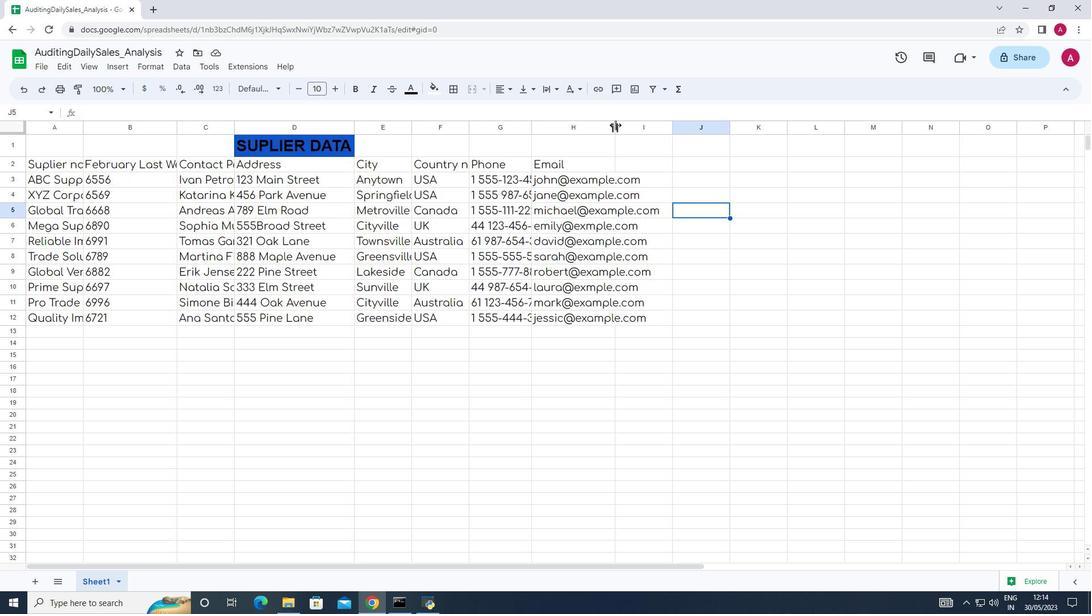 
Action: Mouse pressed left at (615, 125)
Screenshot: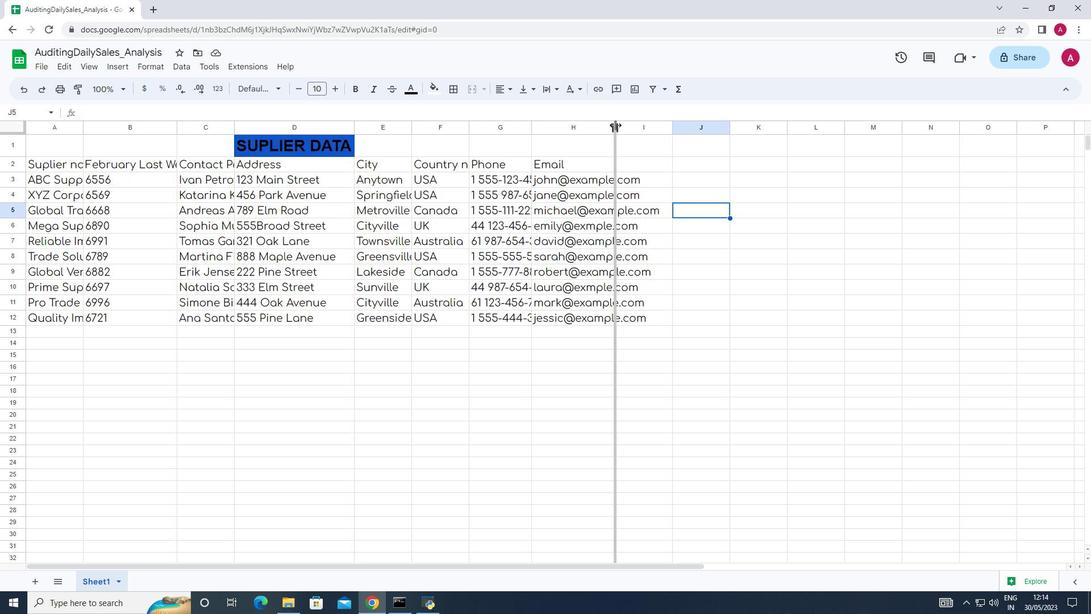 
Action: Mouse moved to (531, 128)
Screenshot: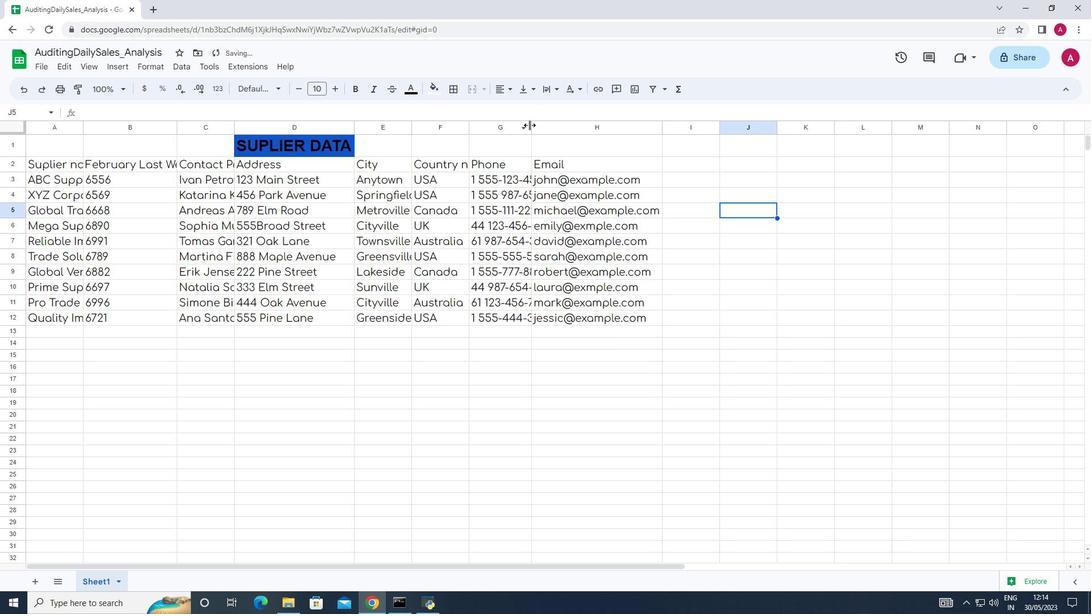 
Action: Mouse pressed left at (531, 128)
Screenshot: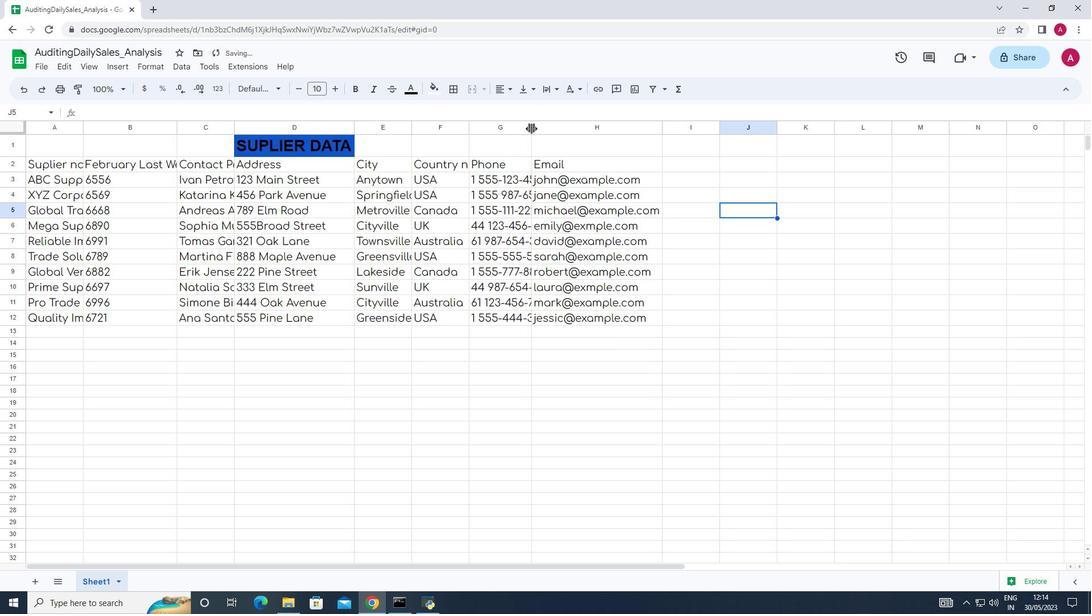 
Action: Mouse pressed left at (531, 128)
Screenshot: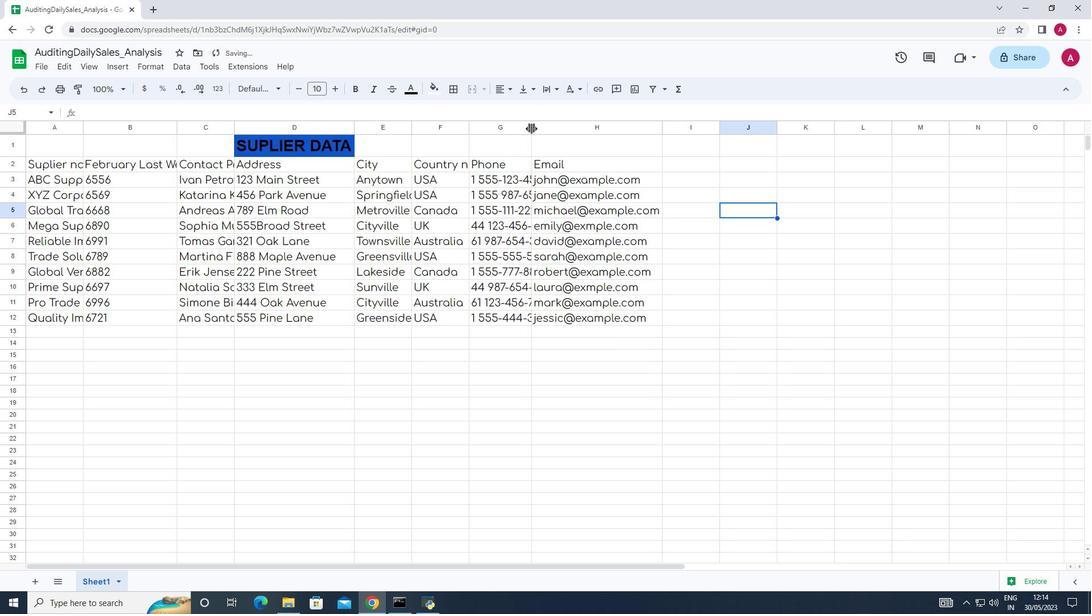 
Action: Mouse moved to (234, 123)
Screenshot: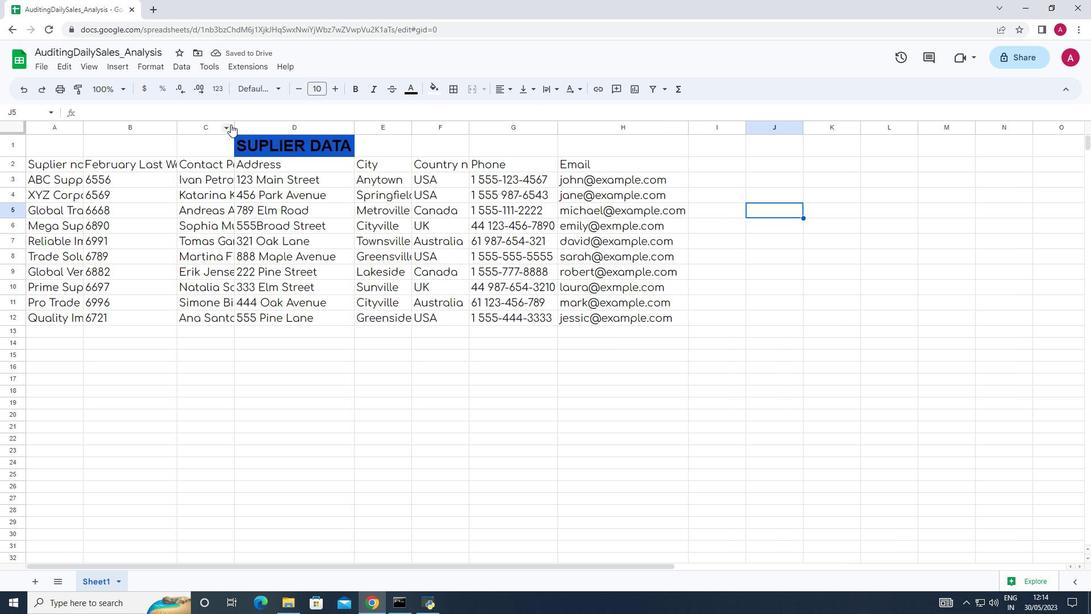 
Action: Mouse pressed left at (234, 123)
Screenshot: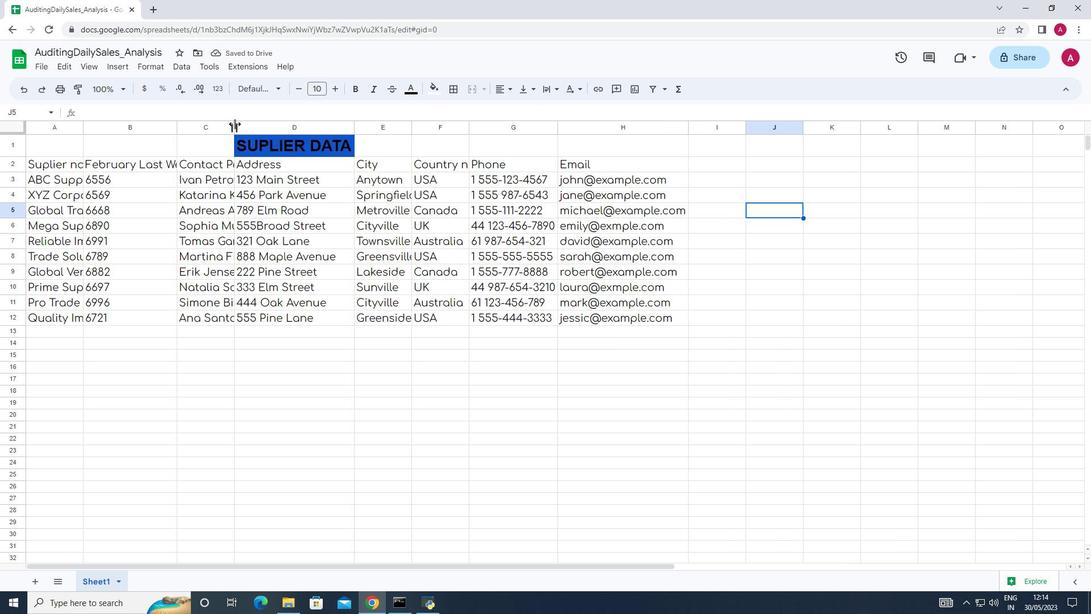 
Action: Mouse pressed left at (234, 123)
Screenshot: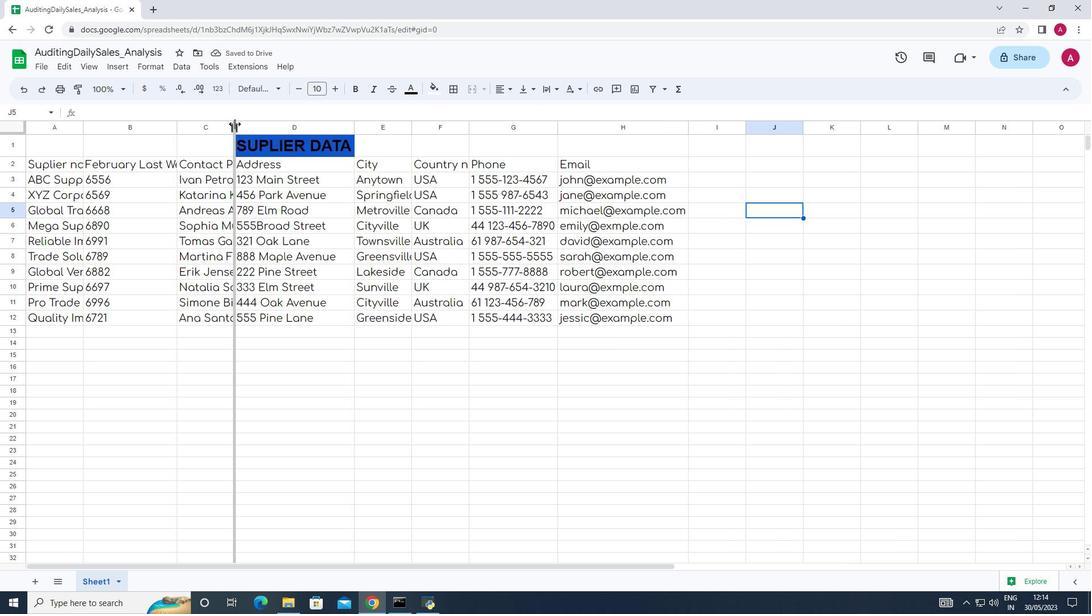 
Action: Mouse moved to (81, 123)
Screenshot: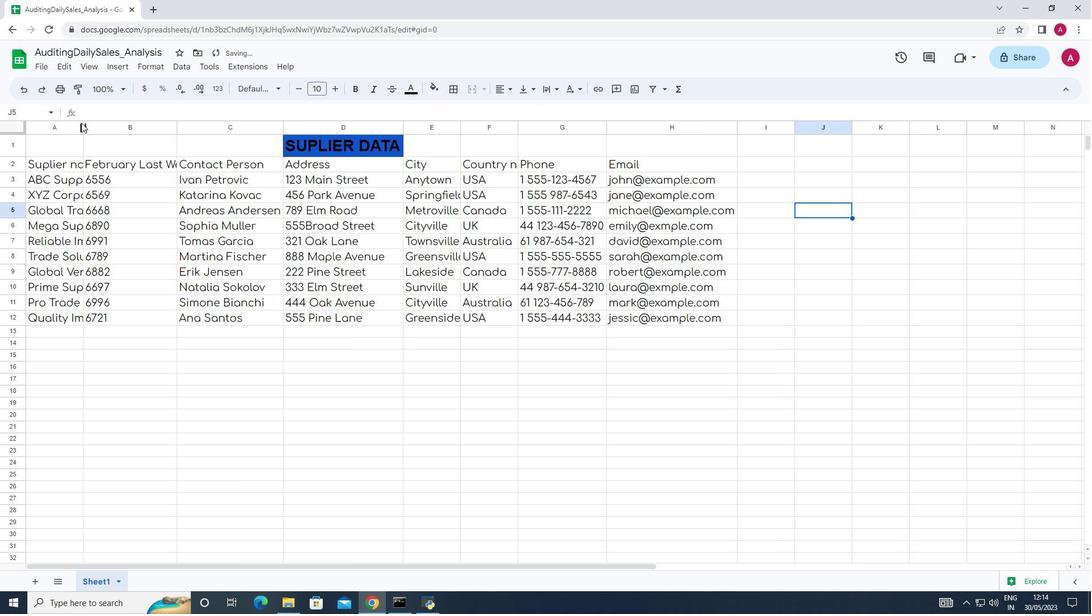 
Action: Mouse pressed left at (81, 123)
Screenshot: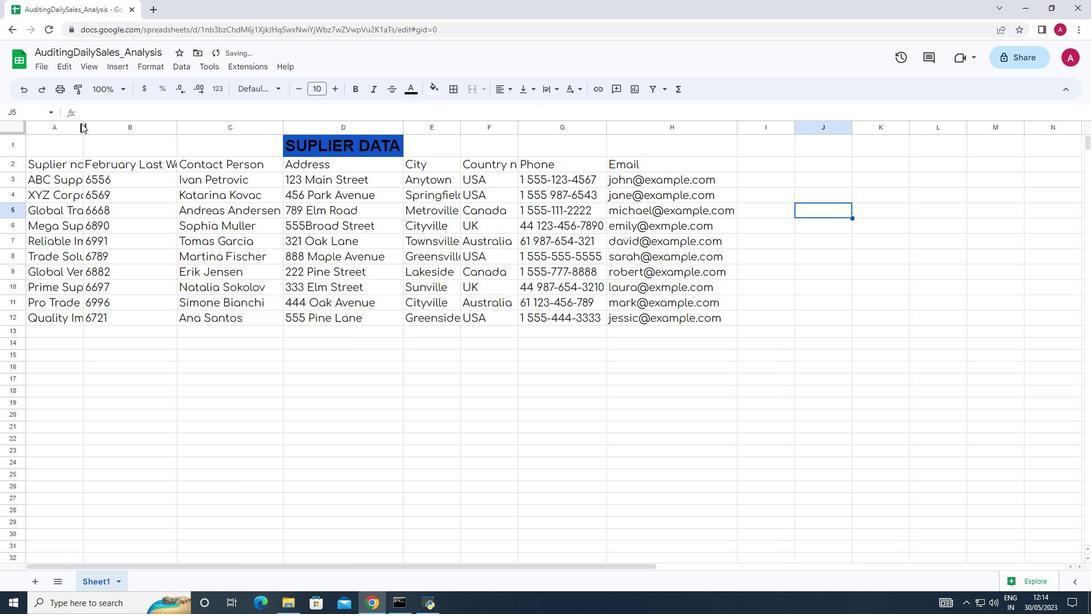 
Action: Mouse moved to (81, 123)
Screenshot: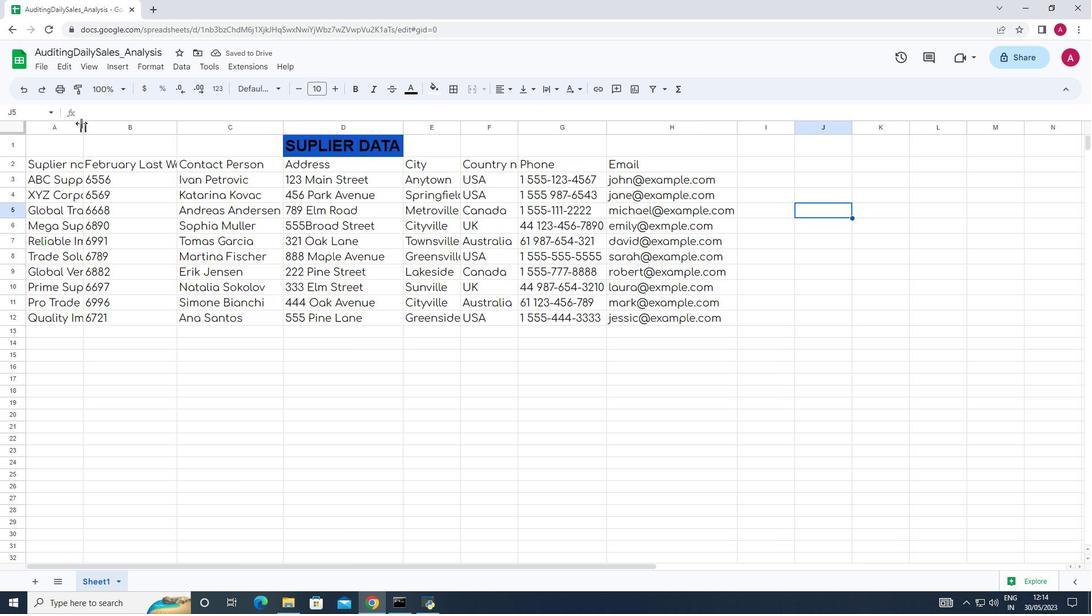 
Action: Mouse pressed left at (81, 123)
Screenshot: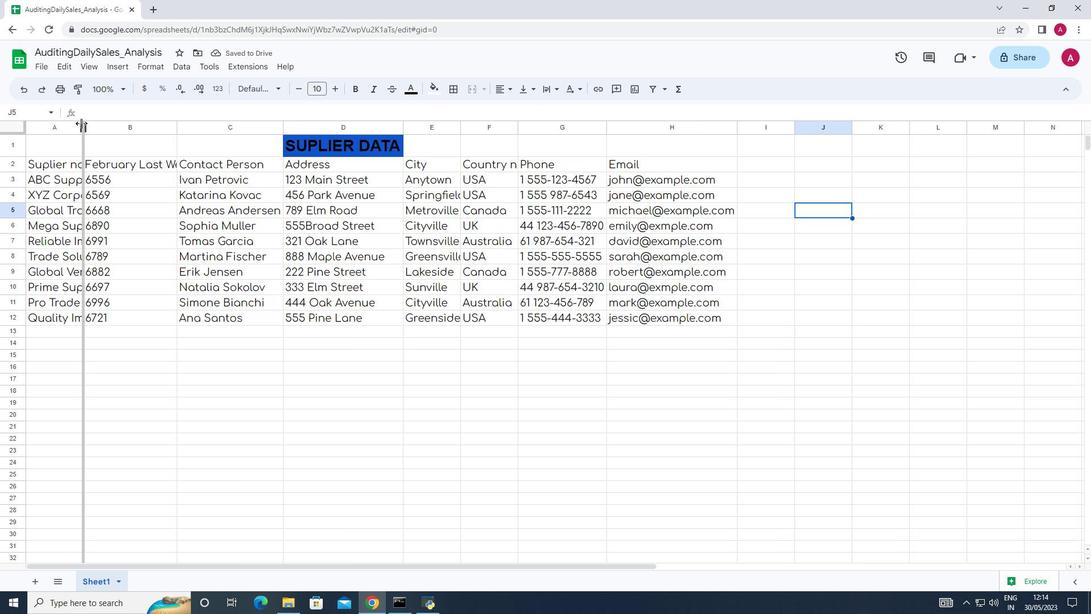 
Action: Mouse pressed left at (81, 123)
Screenshot: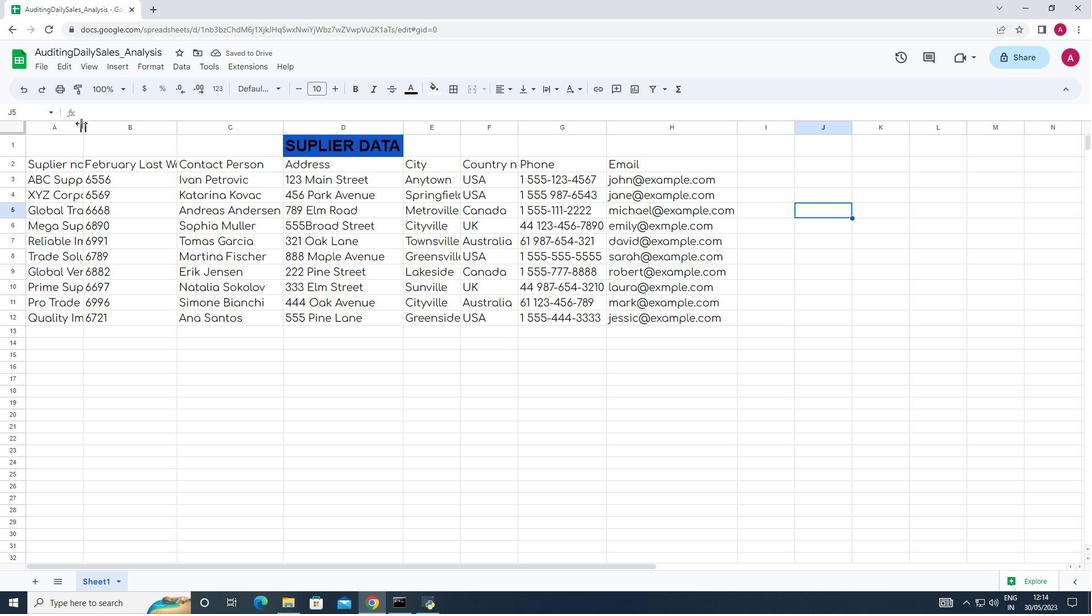 
Action: Mouse moved to (40, 164)
Screenshot: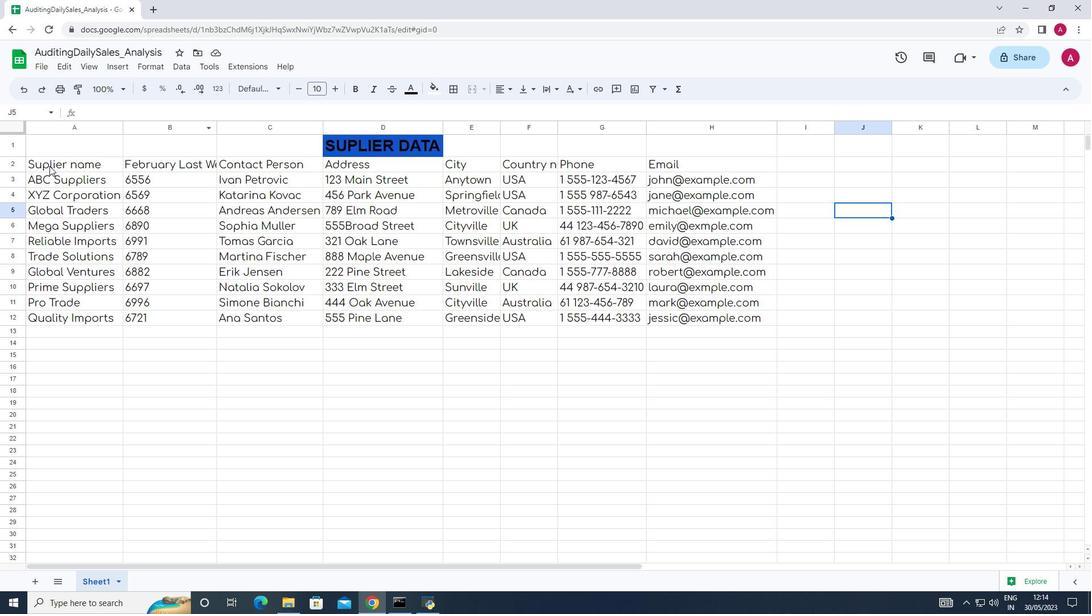 
Action: Mouse pressed left at (40, 164)
Screenshot: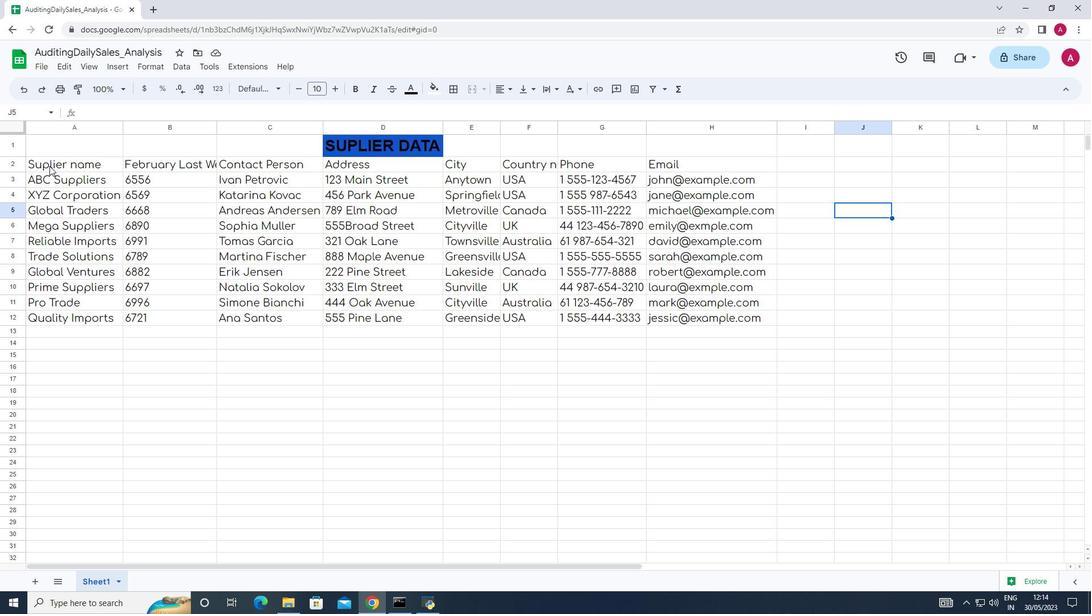 
Action: Mouse moved to (591, 398)
Screenshot: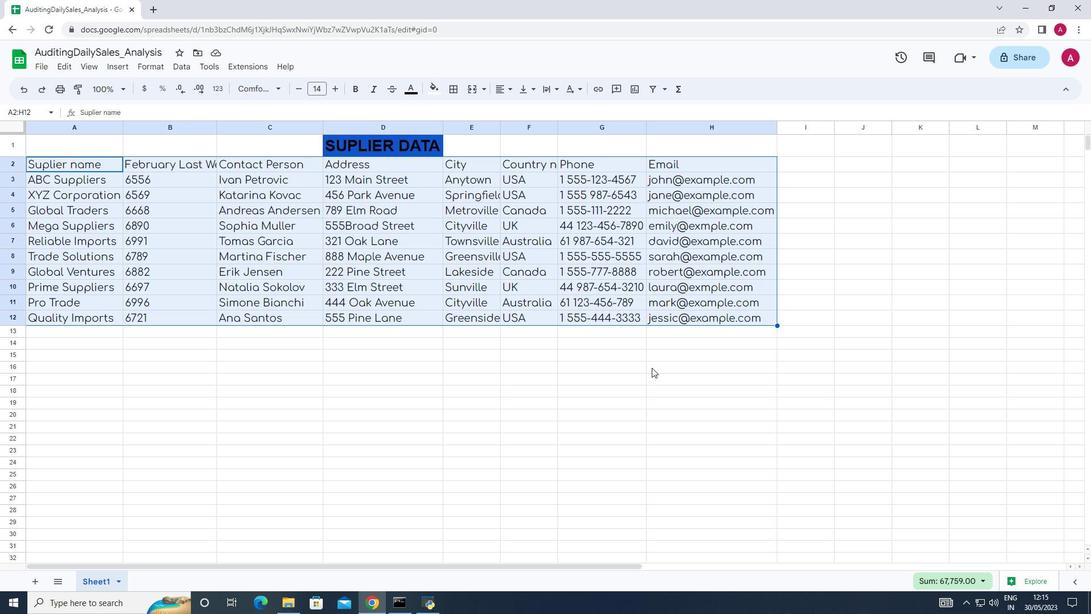
Action: Mouse pressed left at (591, 398)
Screenshot: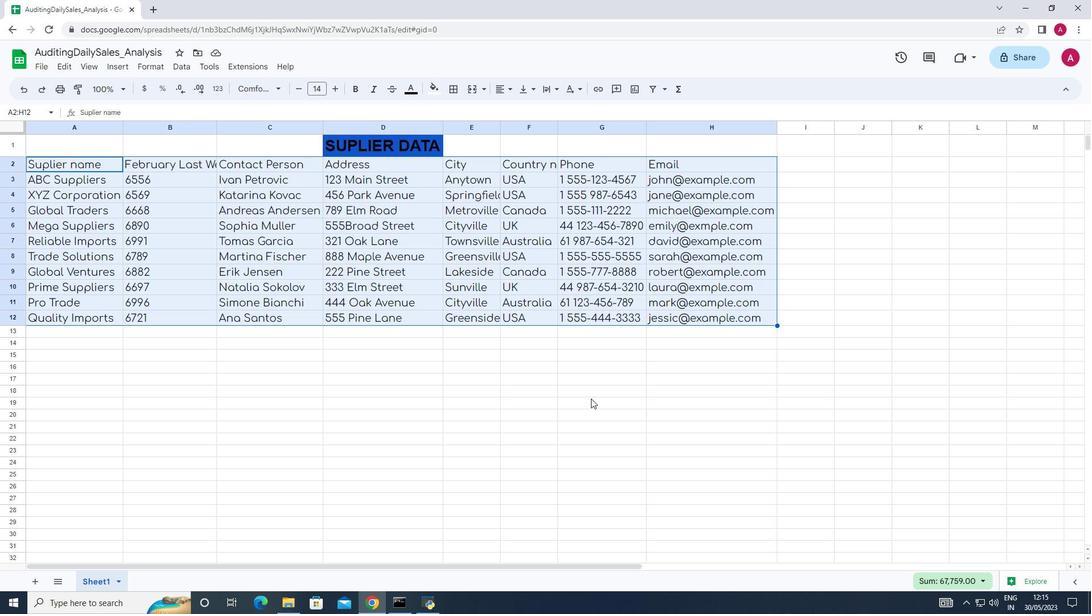 
Action: Mouse moved to (499, 127)
Screenshot: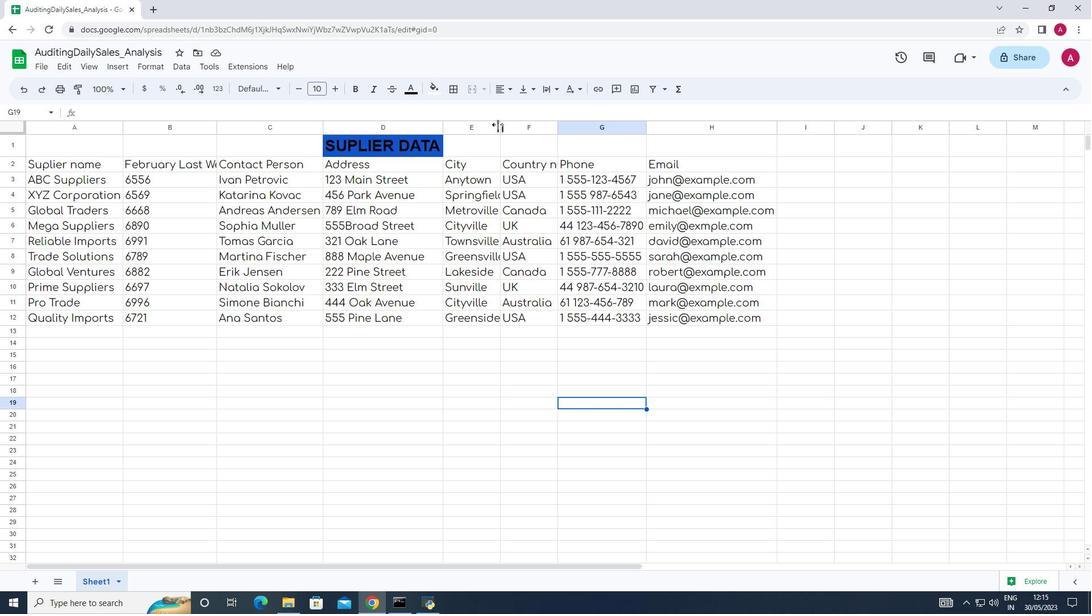 
Action: Mouse pressed left at (499, 127)
Screenshot: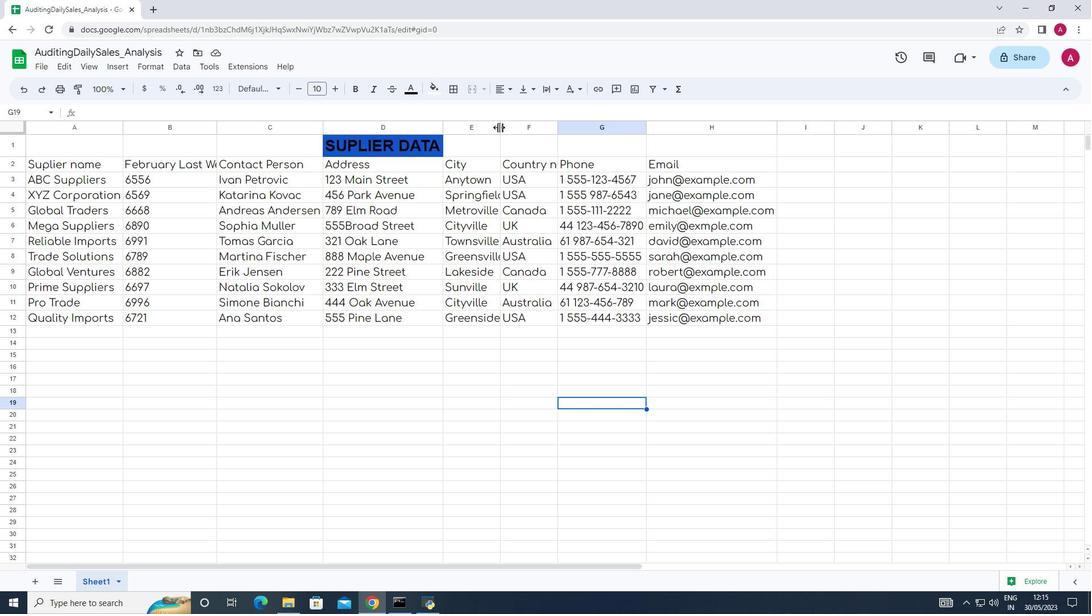 
Action: Mouse pressed left at (499, 127)
Screenshot: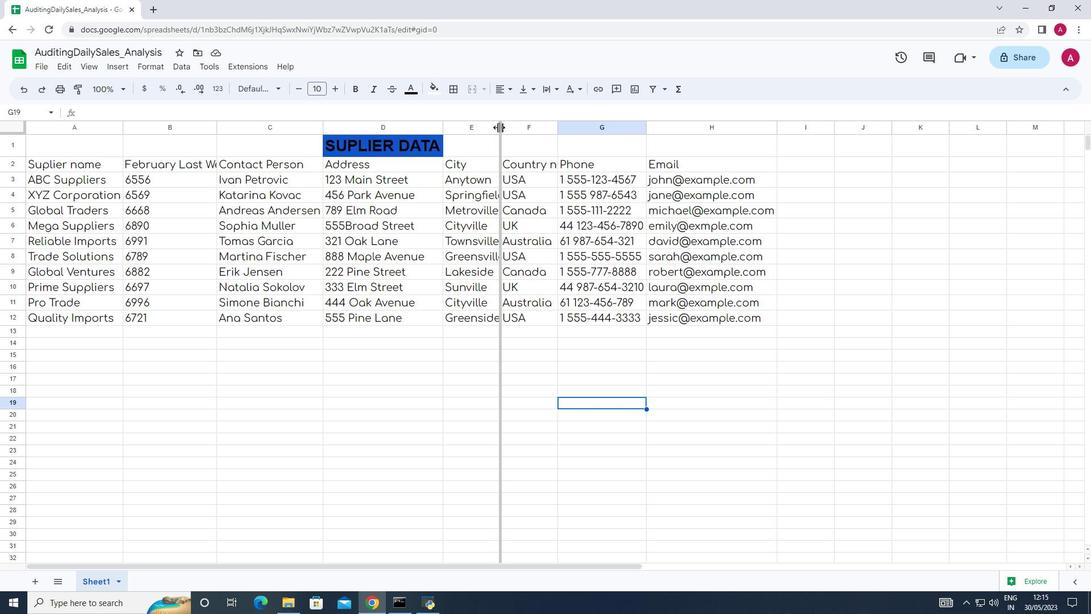 
Action: Mouse moved to (300, 355)
Screenshot: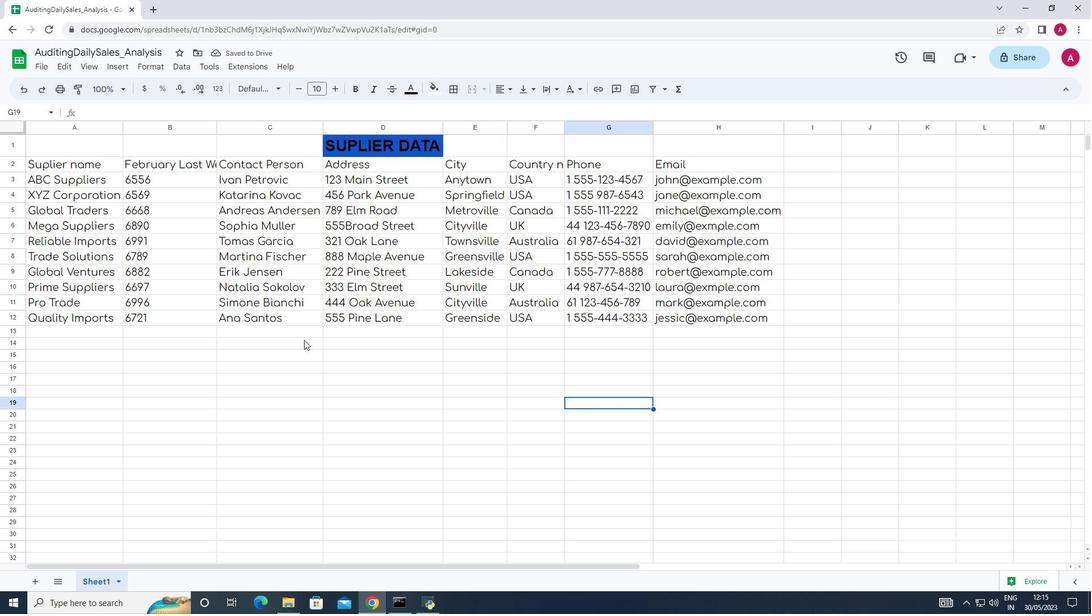 
